 Task: Create Board Data Analysis to Workspace Content Marketing. Create Board IT Infrastructure Management to Workspace Content Marketing. Create Board Social Media Community Building and Engagement to Workspace Content Marketing
Action: Mouse moved to (450, 103)
Screenshot: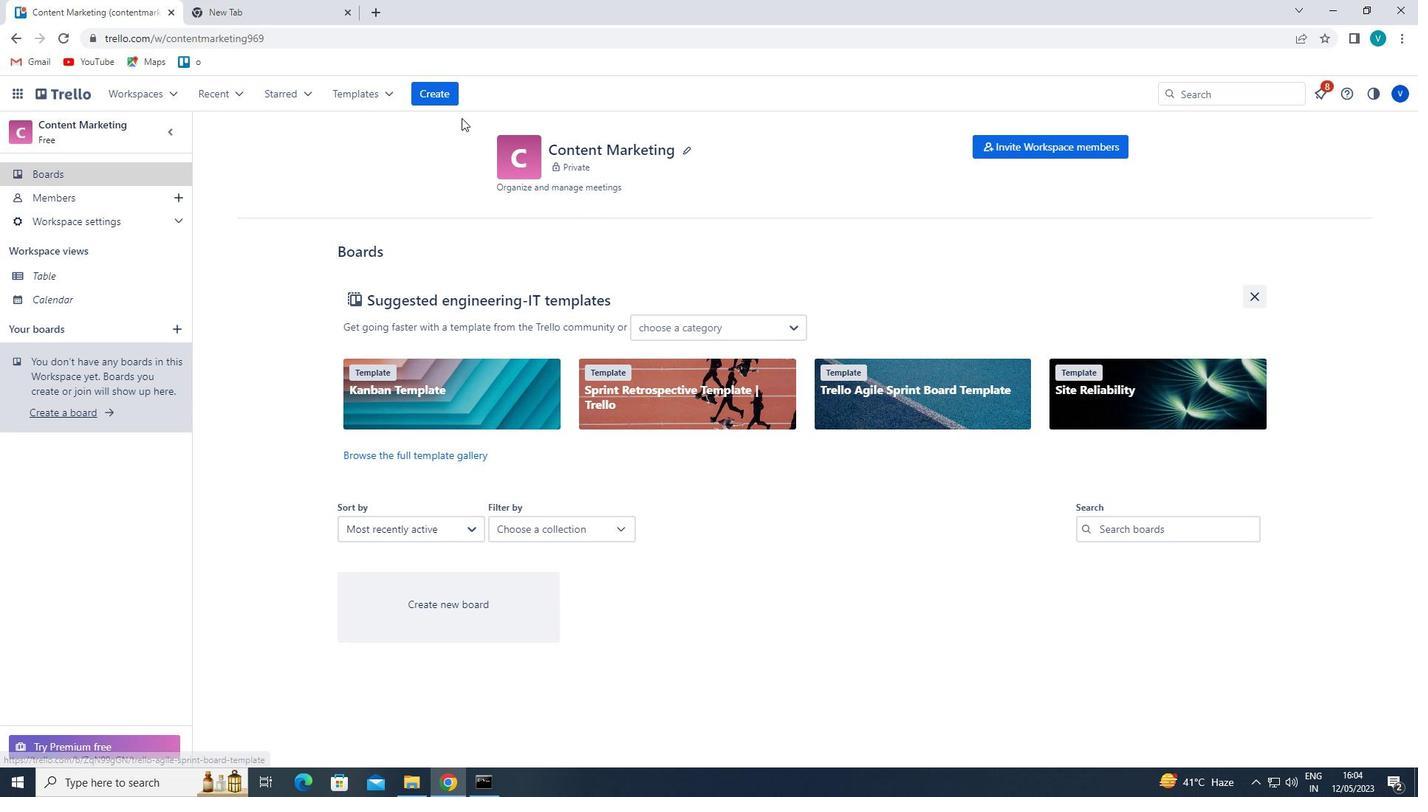 
Action: Mouse pressed left at (450, 103)
Screenshot: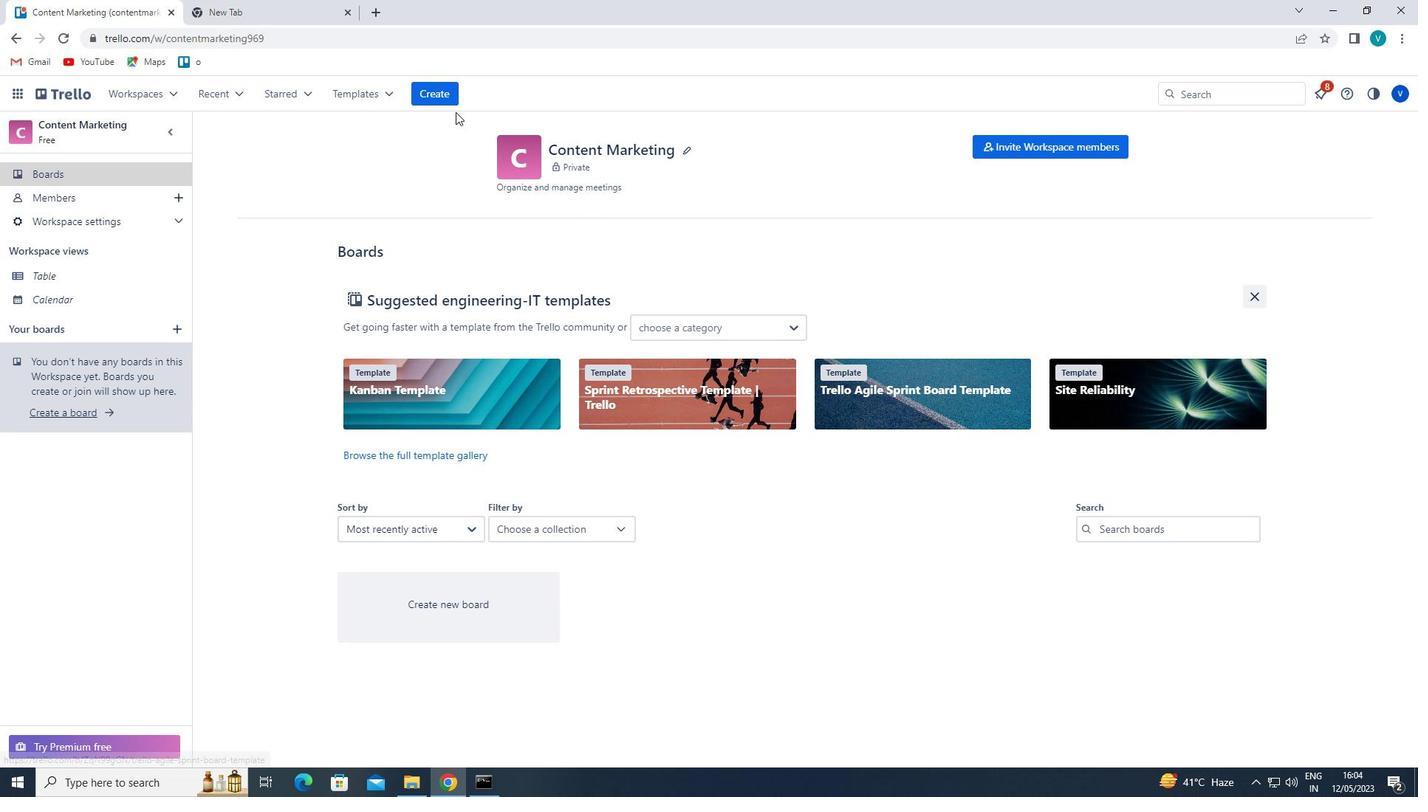 
Action: Mouse moved to (457, 136)
Screenshot: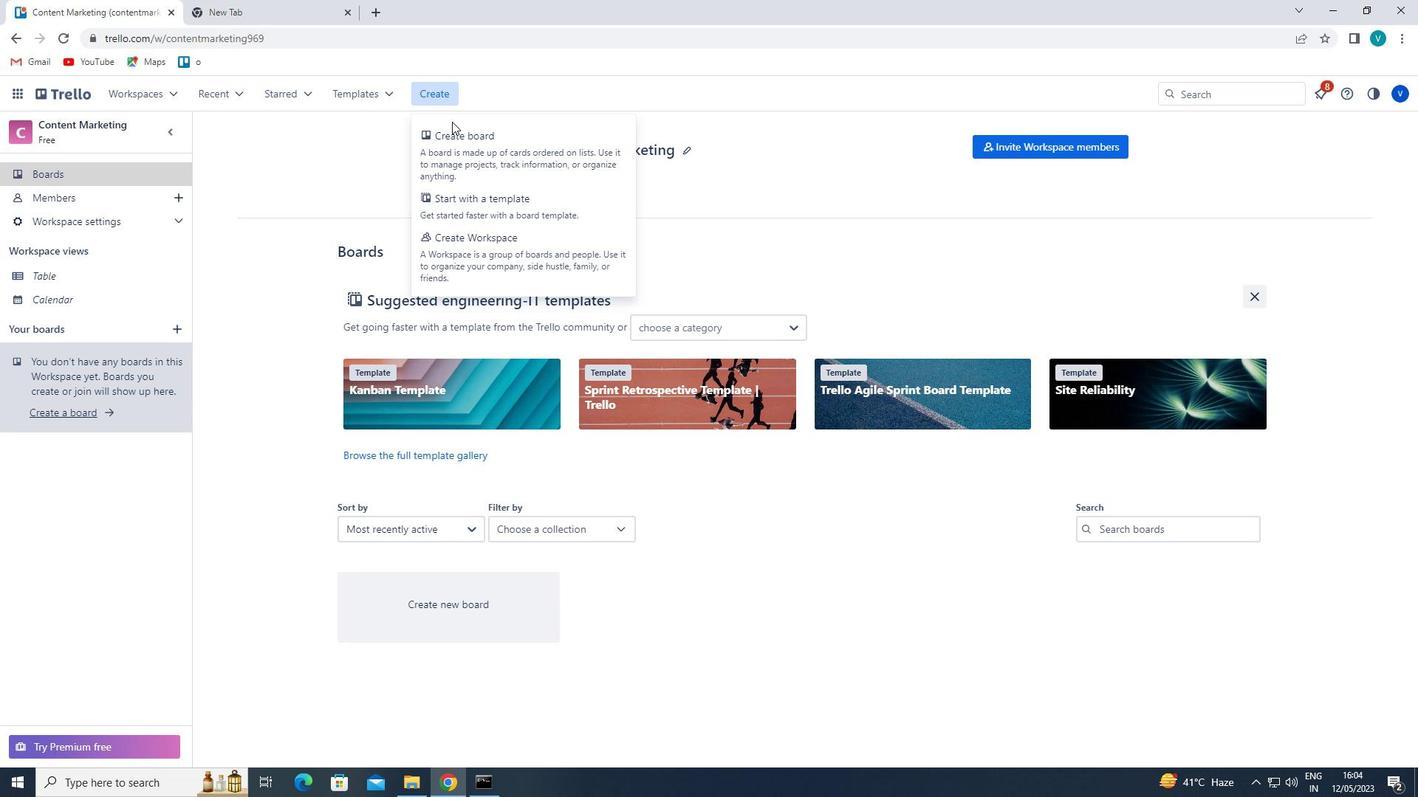 
Action: Mouse pressed left at (457, 136)
Screenshot: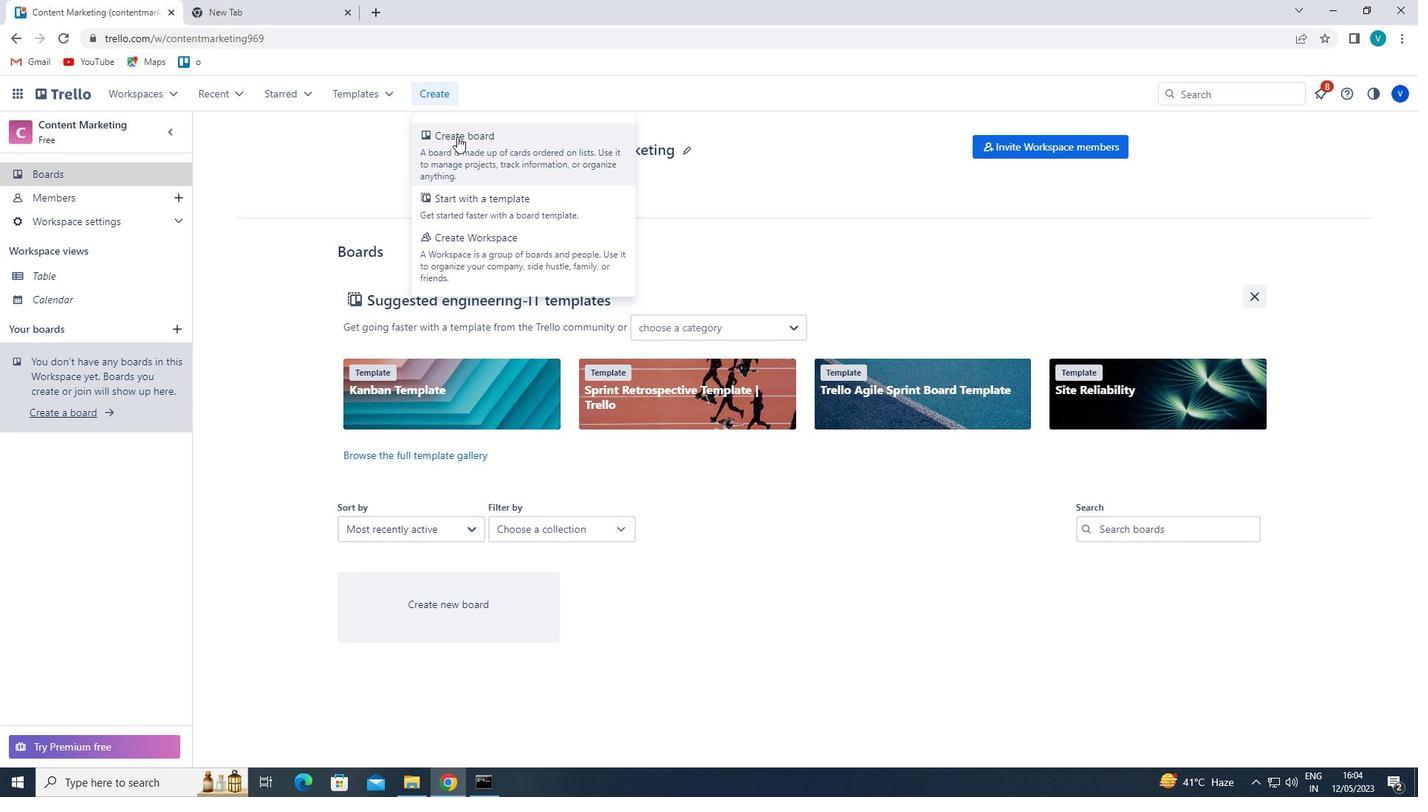 
Action: Mouse moved to (472, 365)
Screenshot: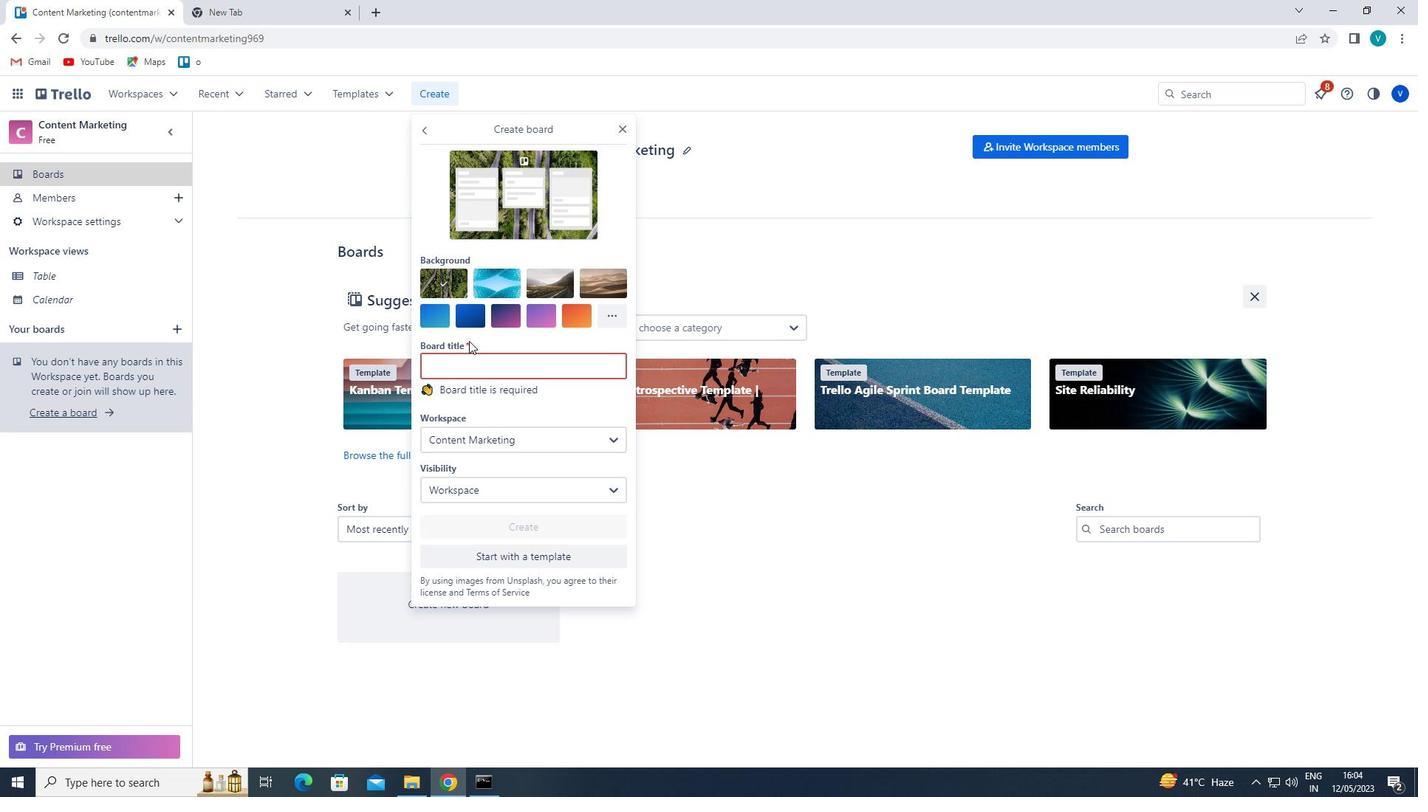 
Action: Mouse pressed left at (472, 365)
Screenshot: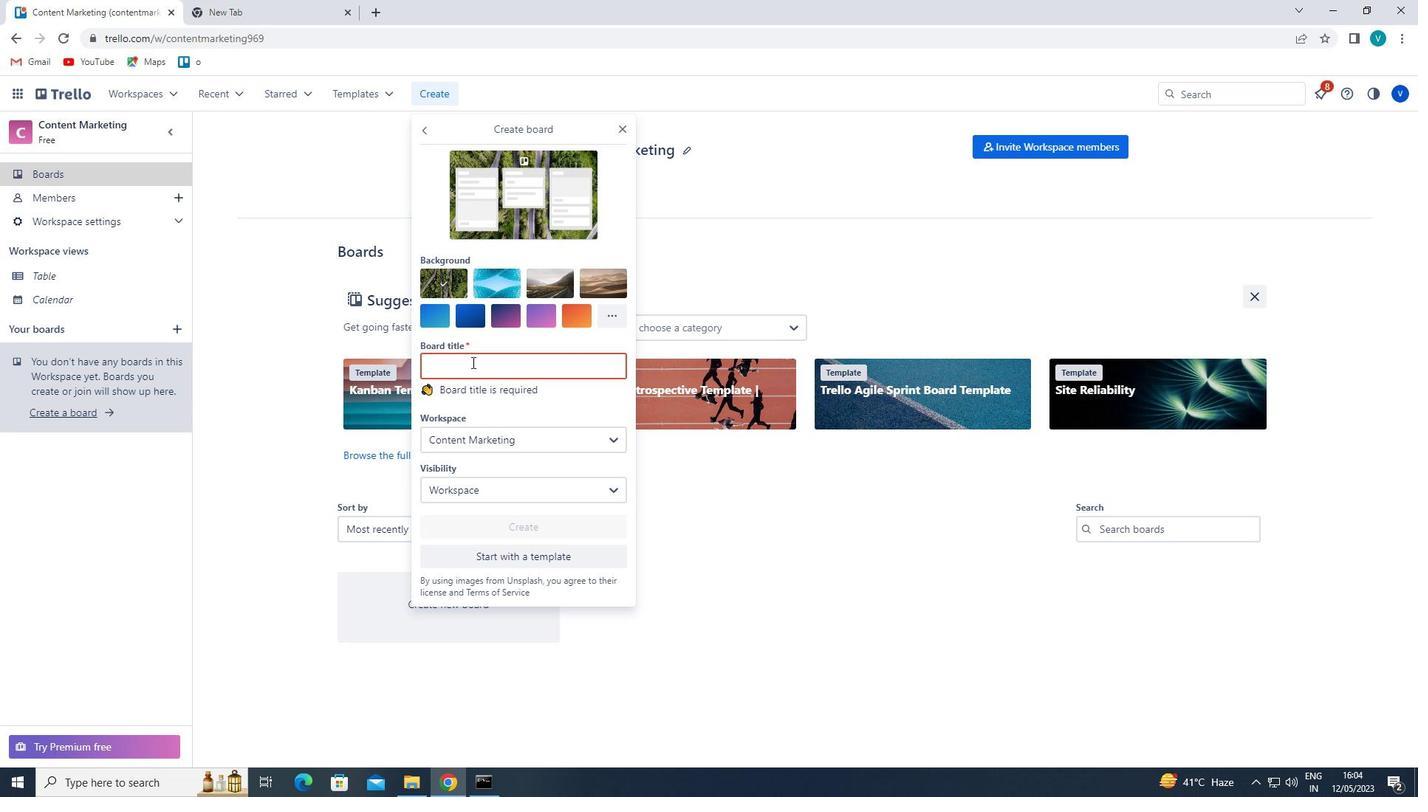 
Action: Mouse moved to (473, 366)
Screenshot: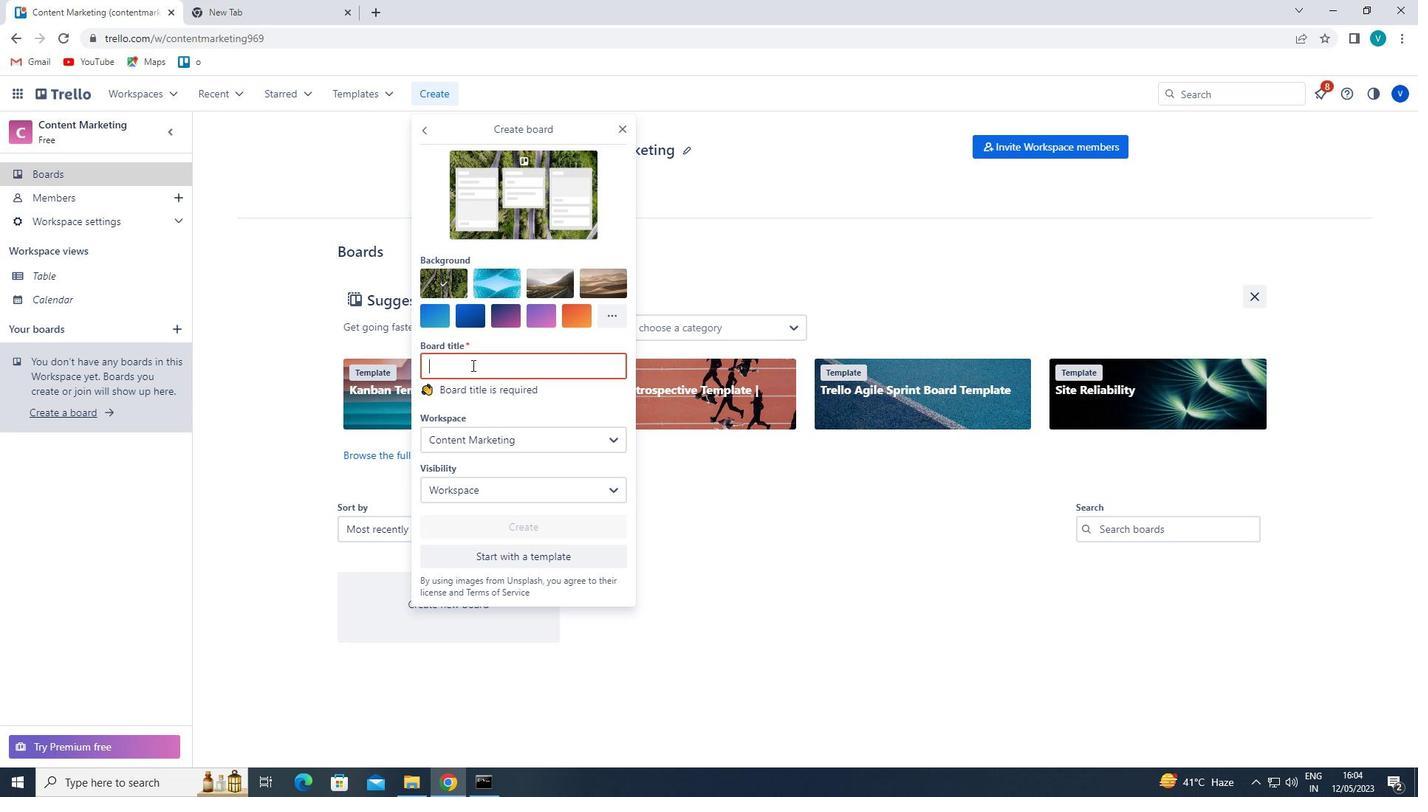 
Action: Key pressed <Key.shift>DAT
Screenshot: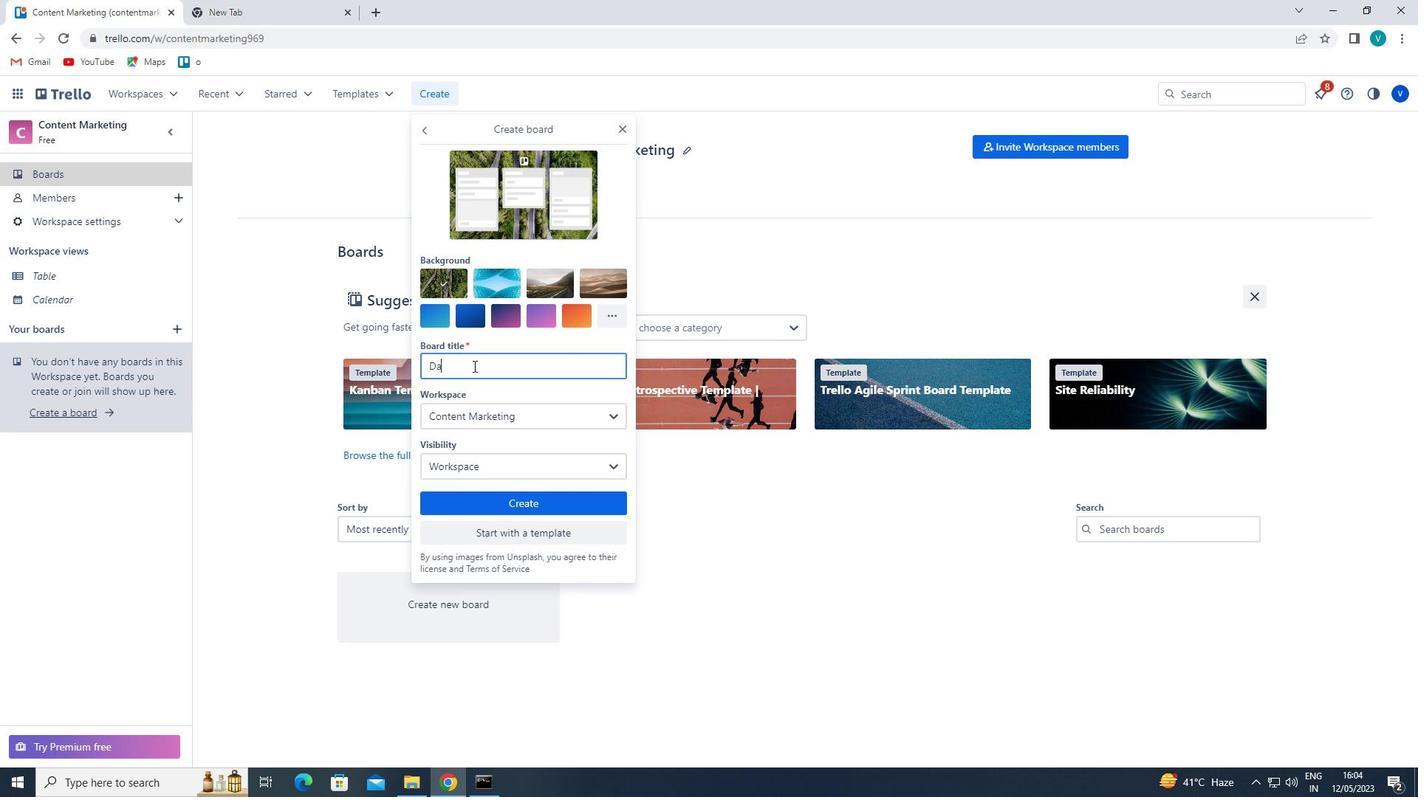 
Action: Mouse moved to (473, 366)
Screenshot: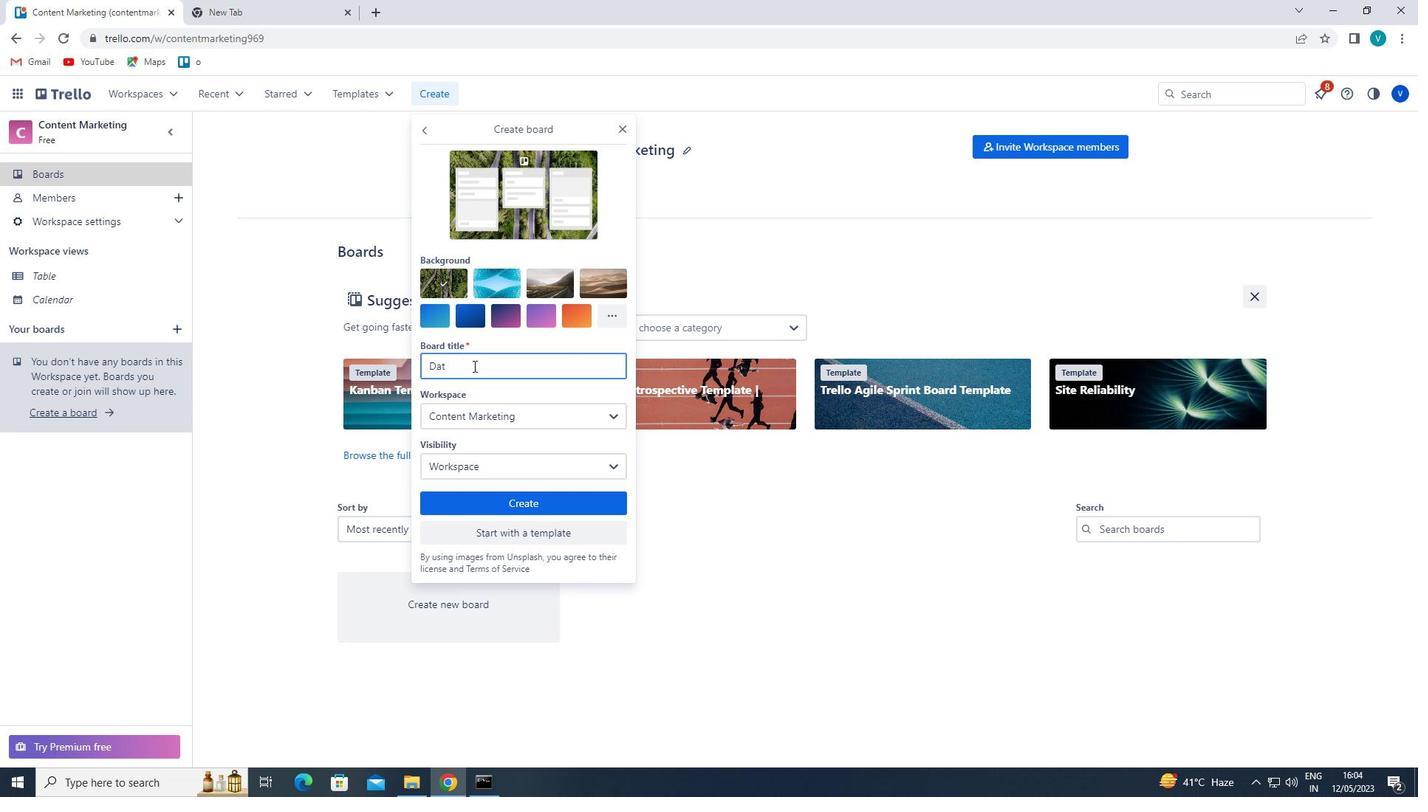 
Action: Key pressed A<Key.space><Key.shift>ANALYSU<Key.backspace>IS
Screenshot: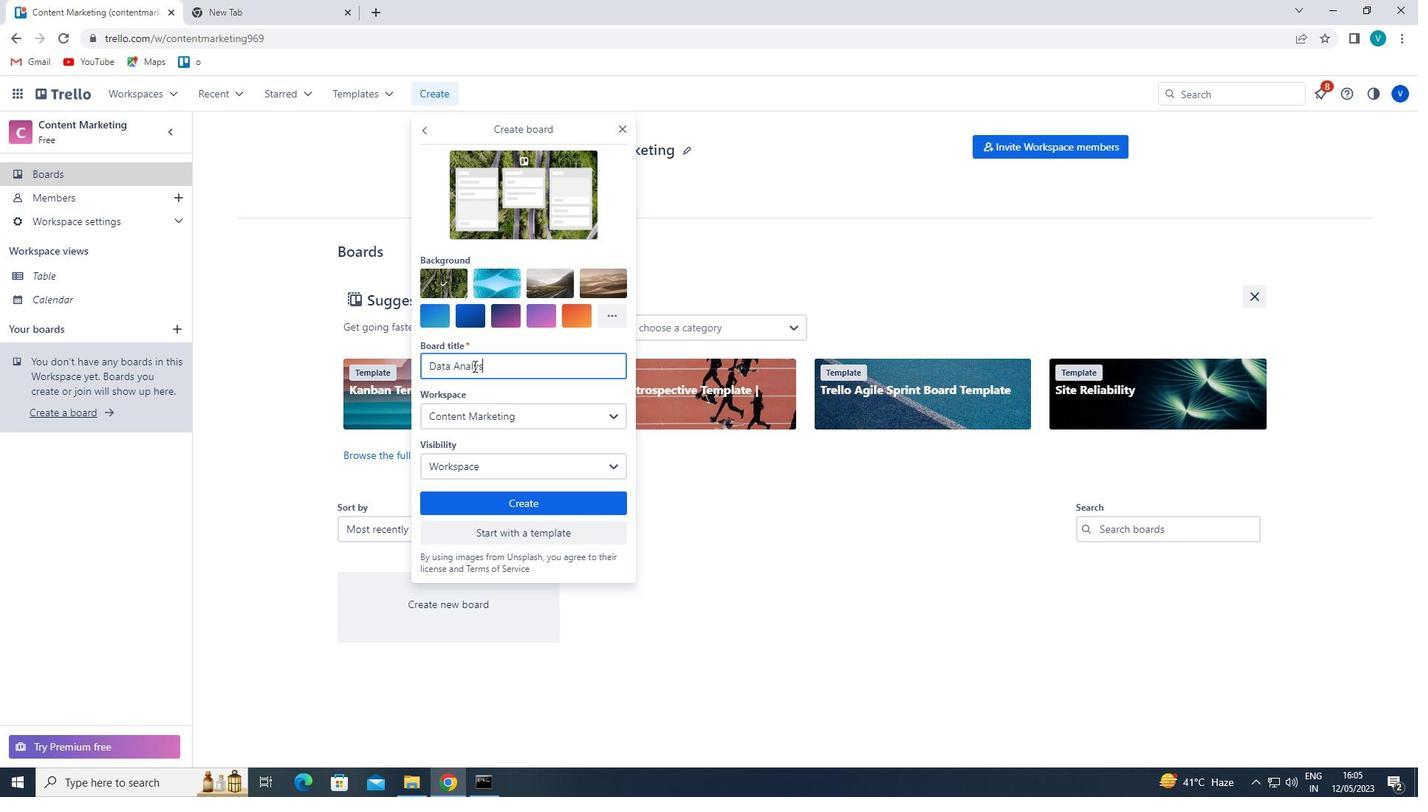 
Action: Mouse moved to (527, 506)
Screenshot: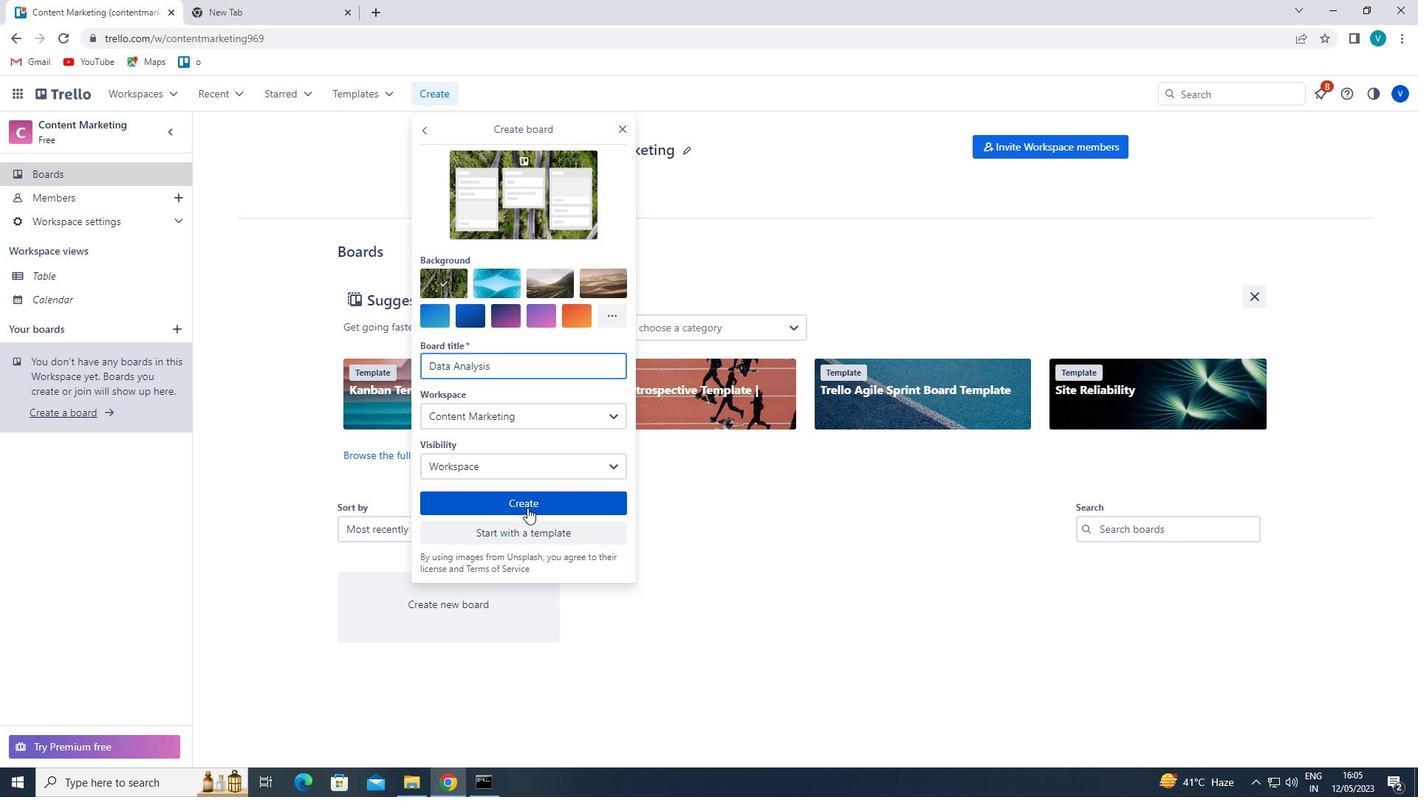 
Action: Mouse pressed left at (527, 506)
Screenshot: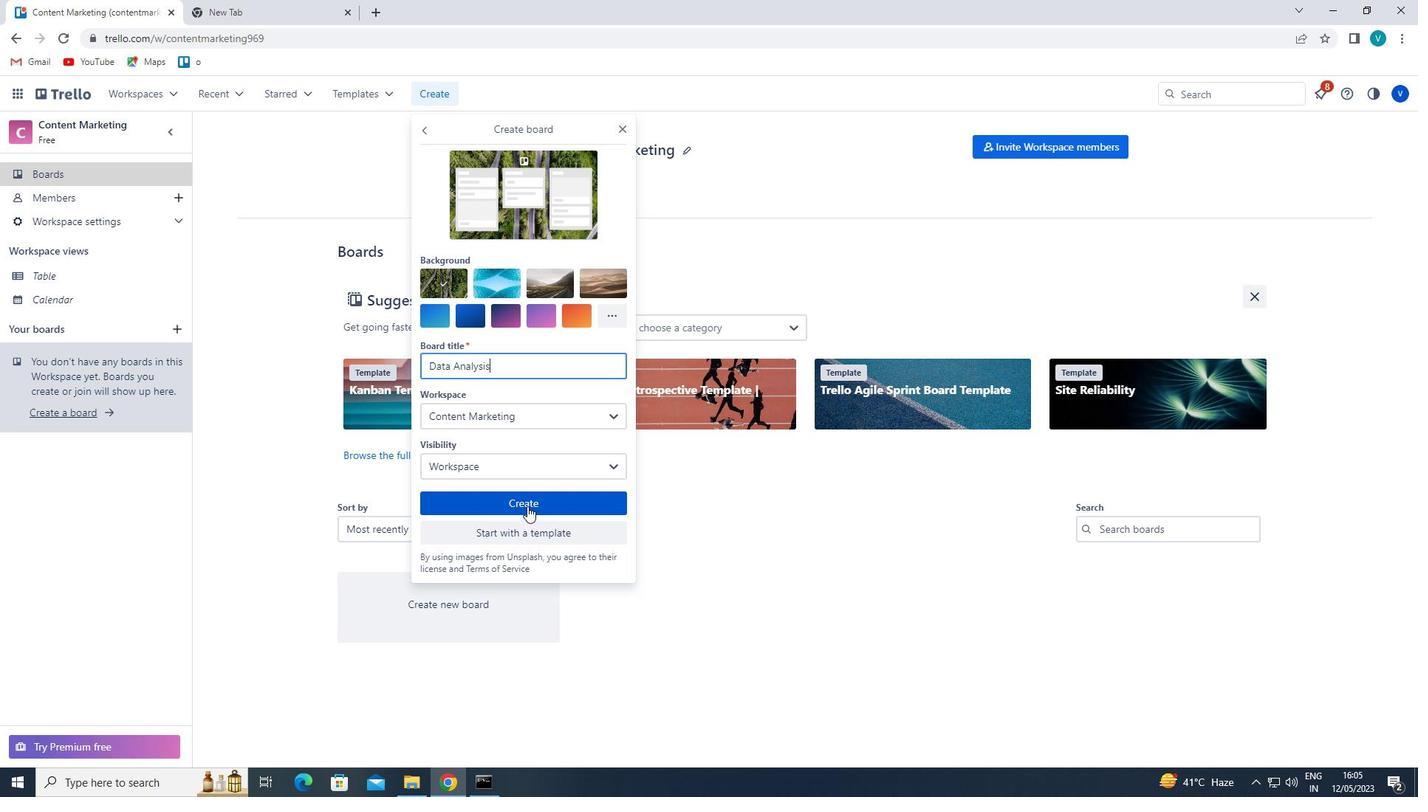 
Action: Mouse moved to (432, 93)
Screenshot: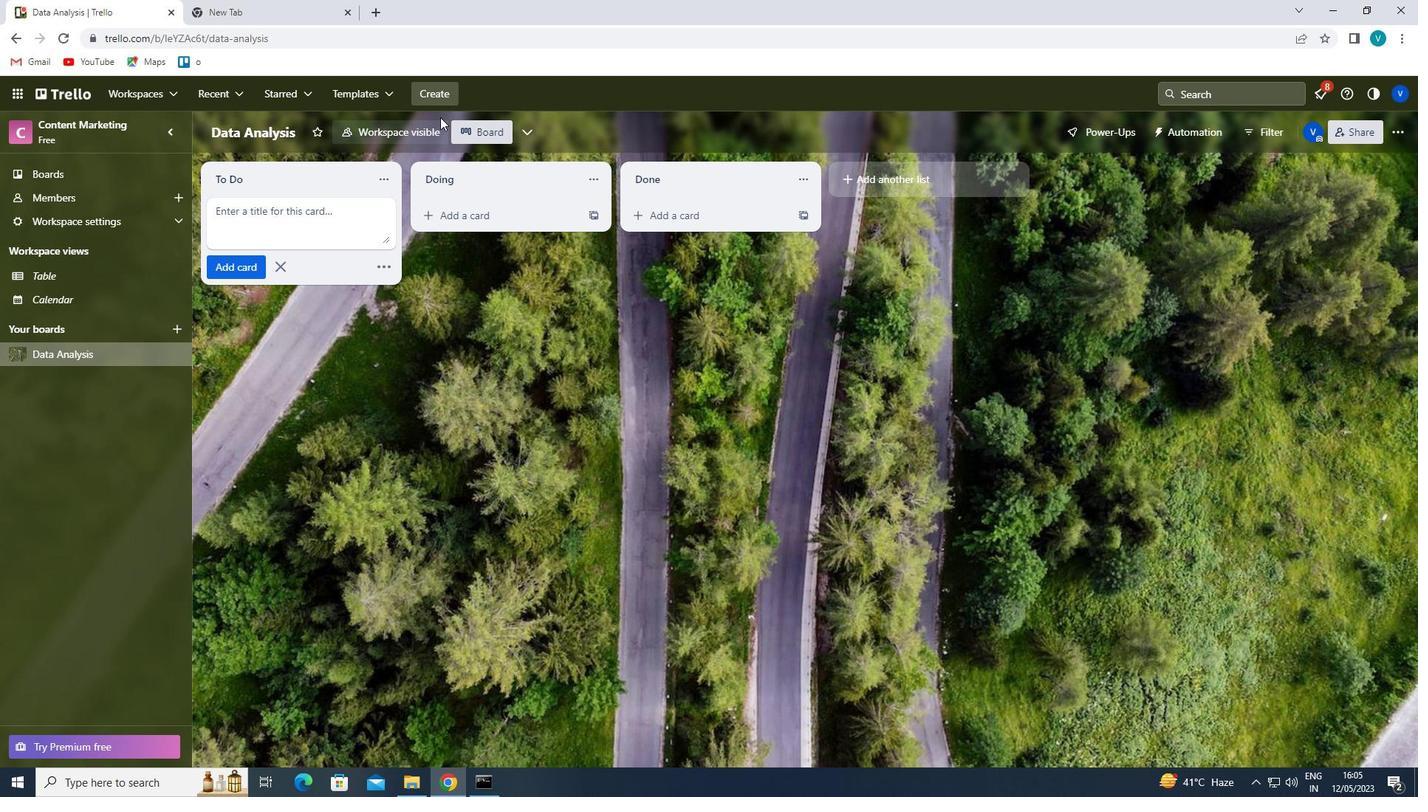 
Action: Mouse pressed left at (432, 93)
Screenshot: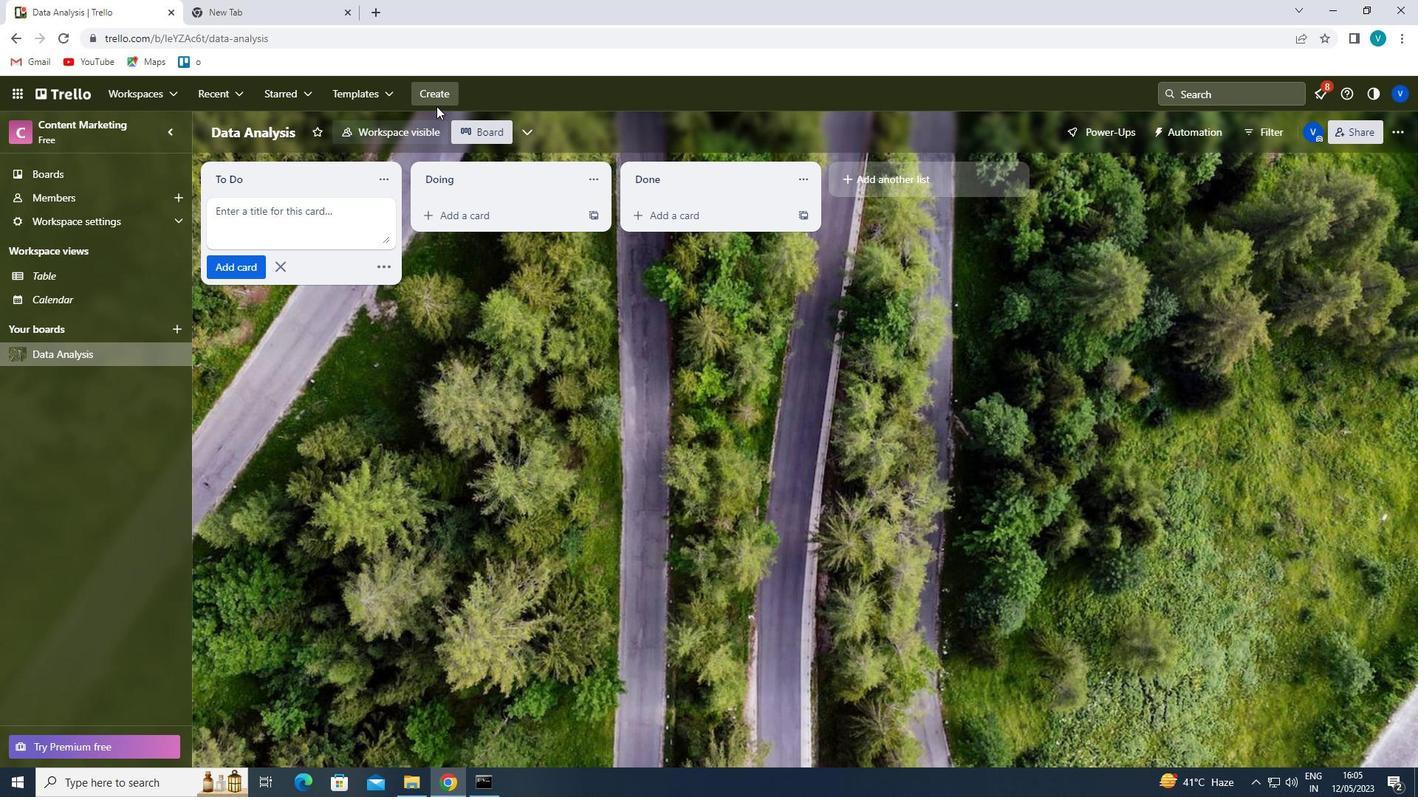 
Action: Mouse moved to (435, 138)
Screenshot: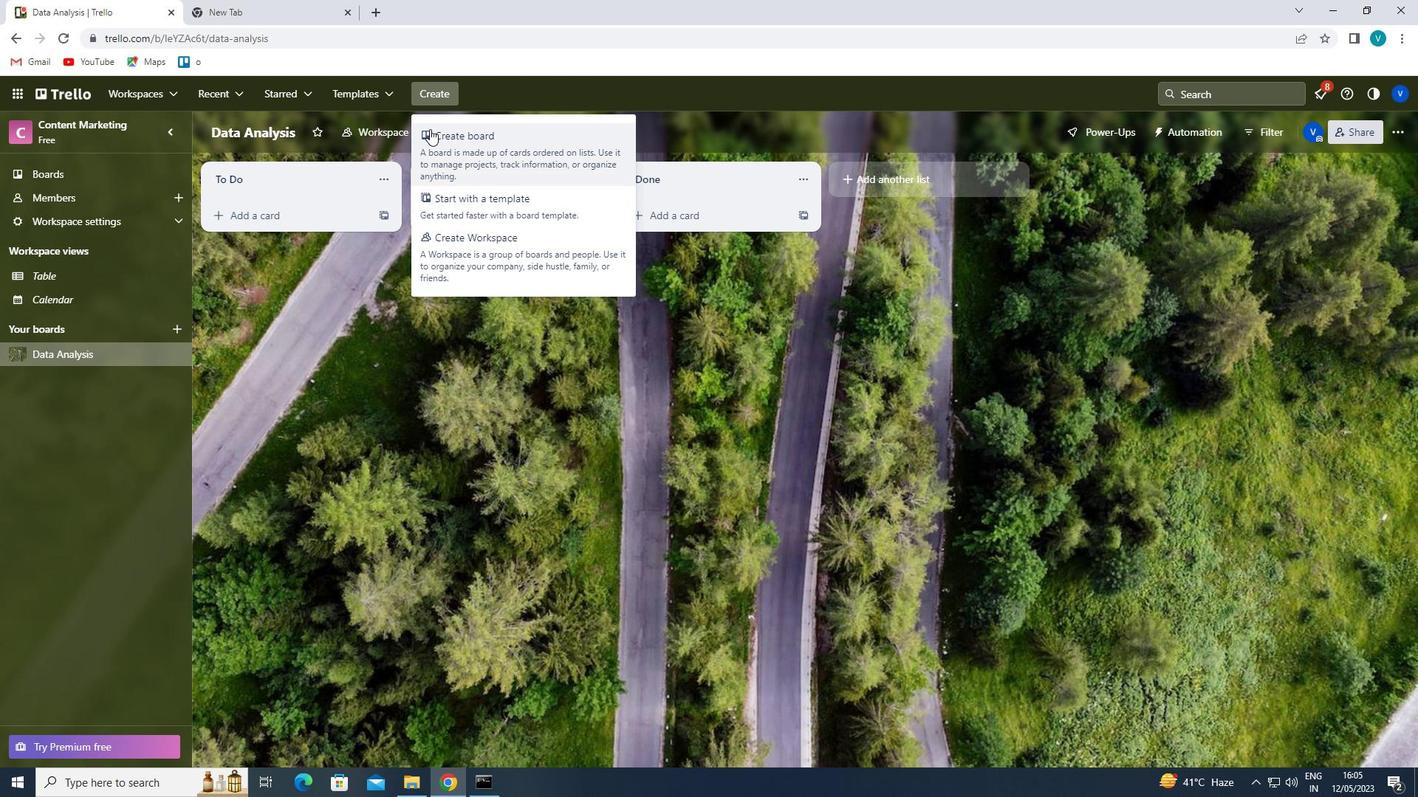 
Action: Mouse pressed left at (435, 138)
Screenshot: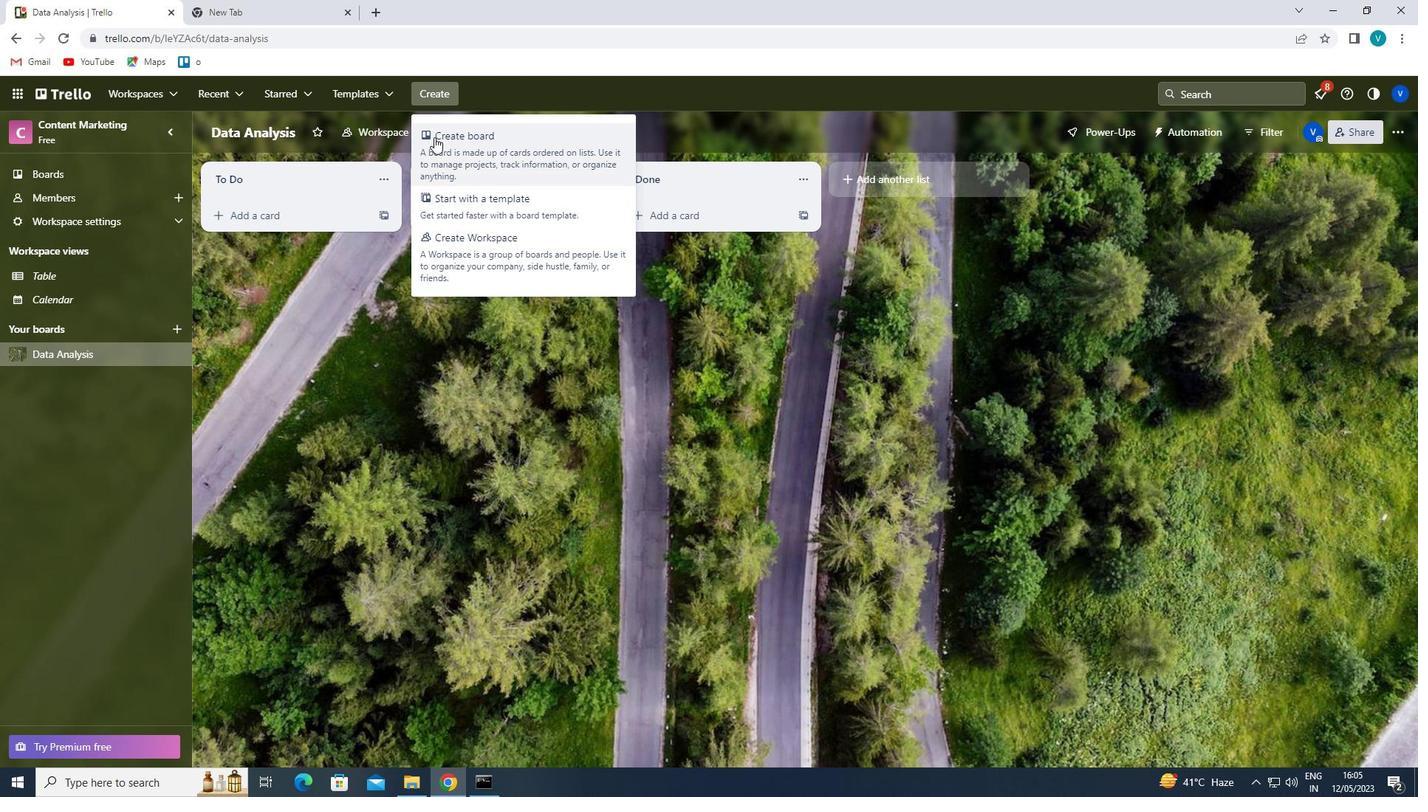 
Action: Mouse moved to (472, 365)
Screenshot: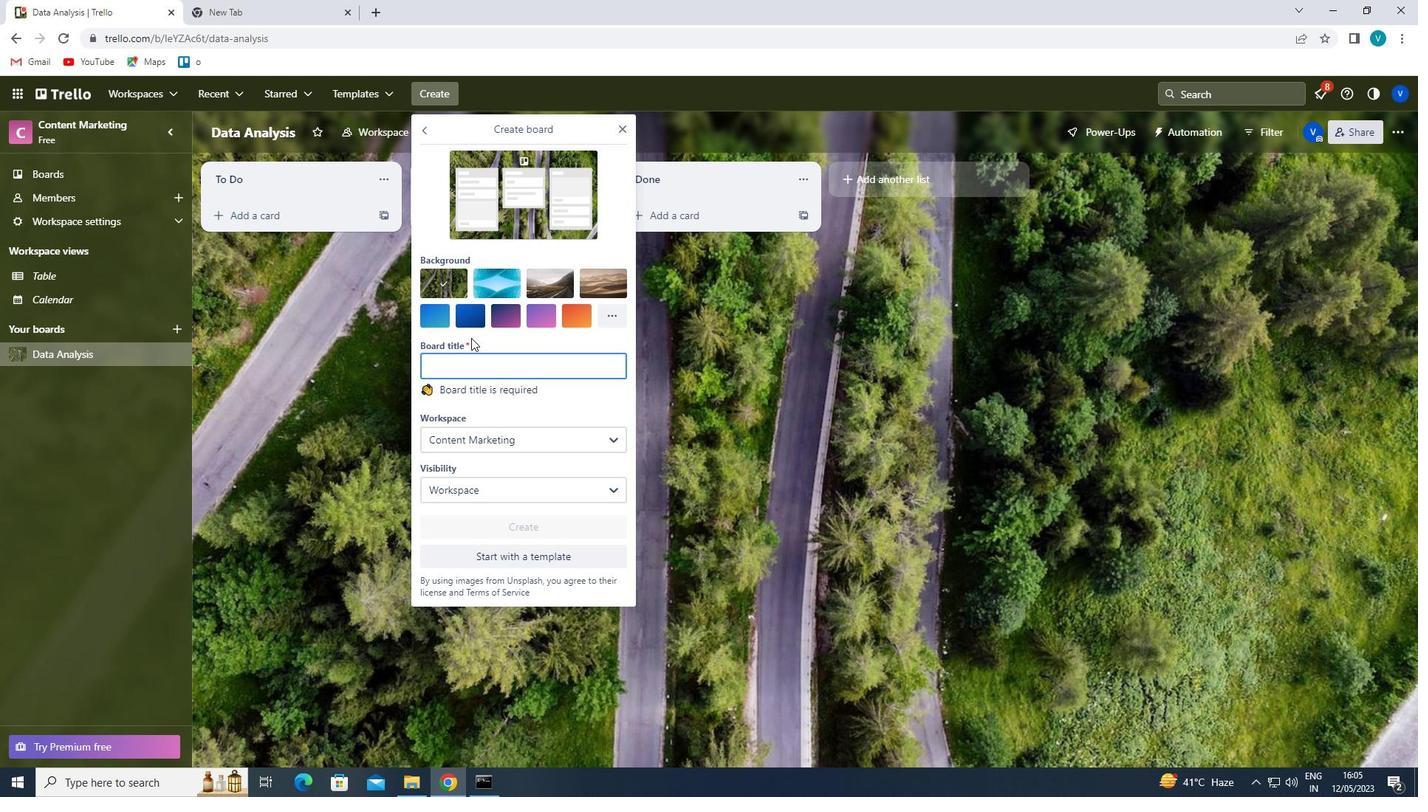 
Action: Mouse pressed left at (472, 365)
Screenshot: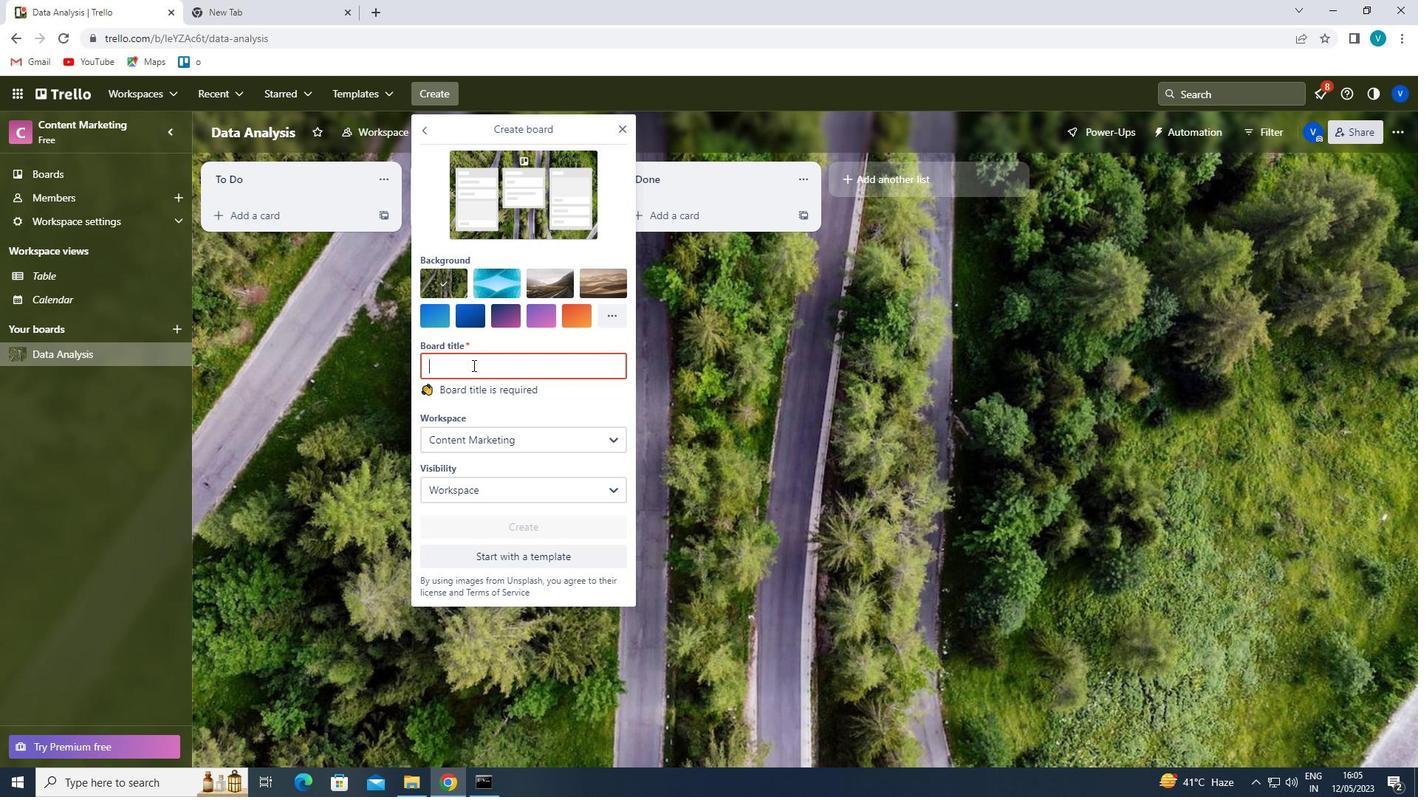 
Action: Key pressed <Key.shift>IT<Key.space><Key.shift>INFRASTRUCTURE<Key.space><Key.shift>MANAGEMENT
Screenshot: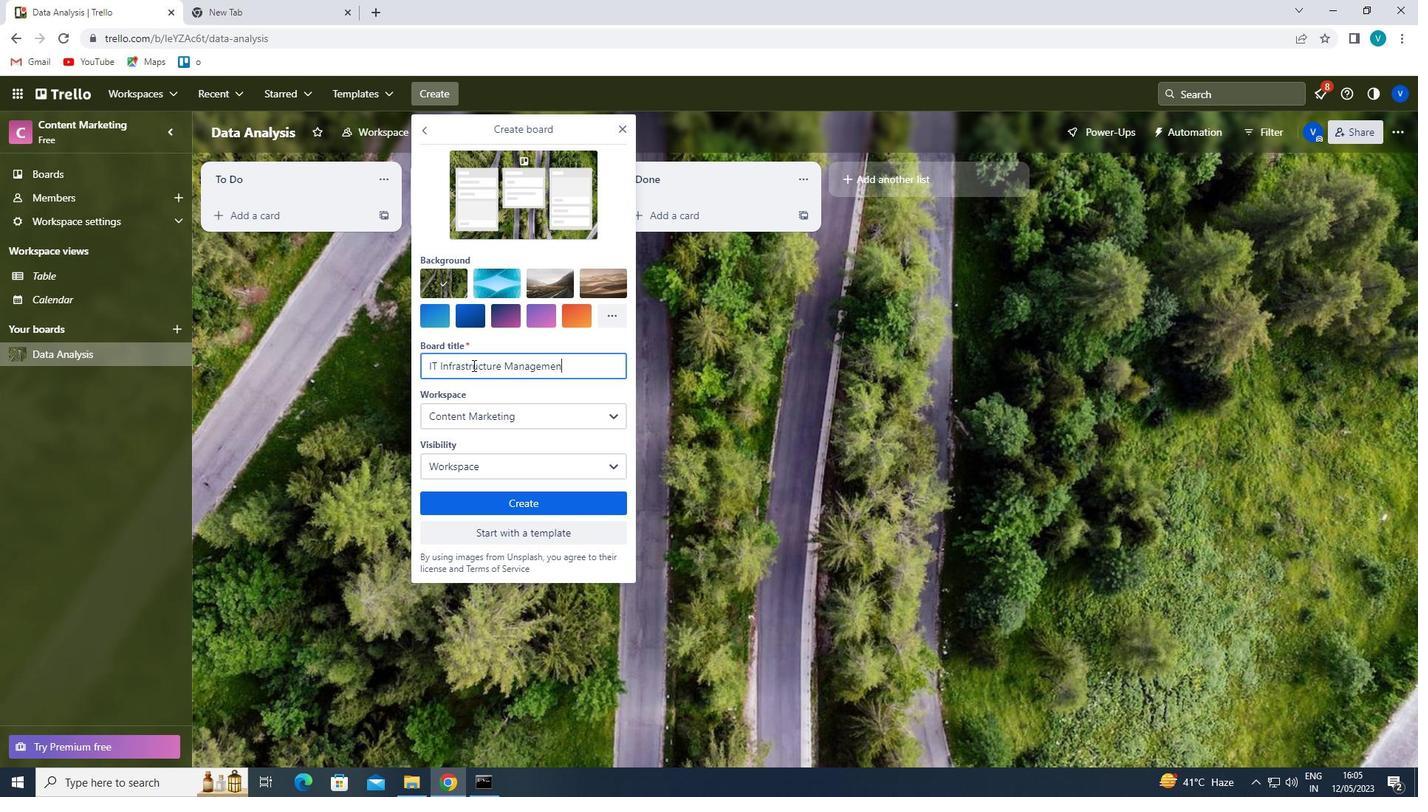 
Action: Mouse moved to (547, 505)
Screenshot: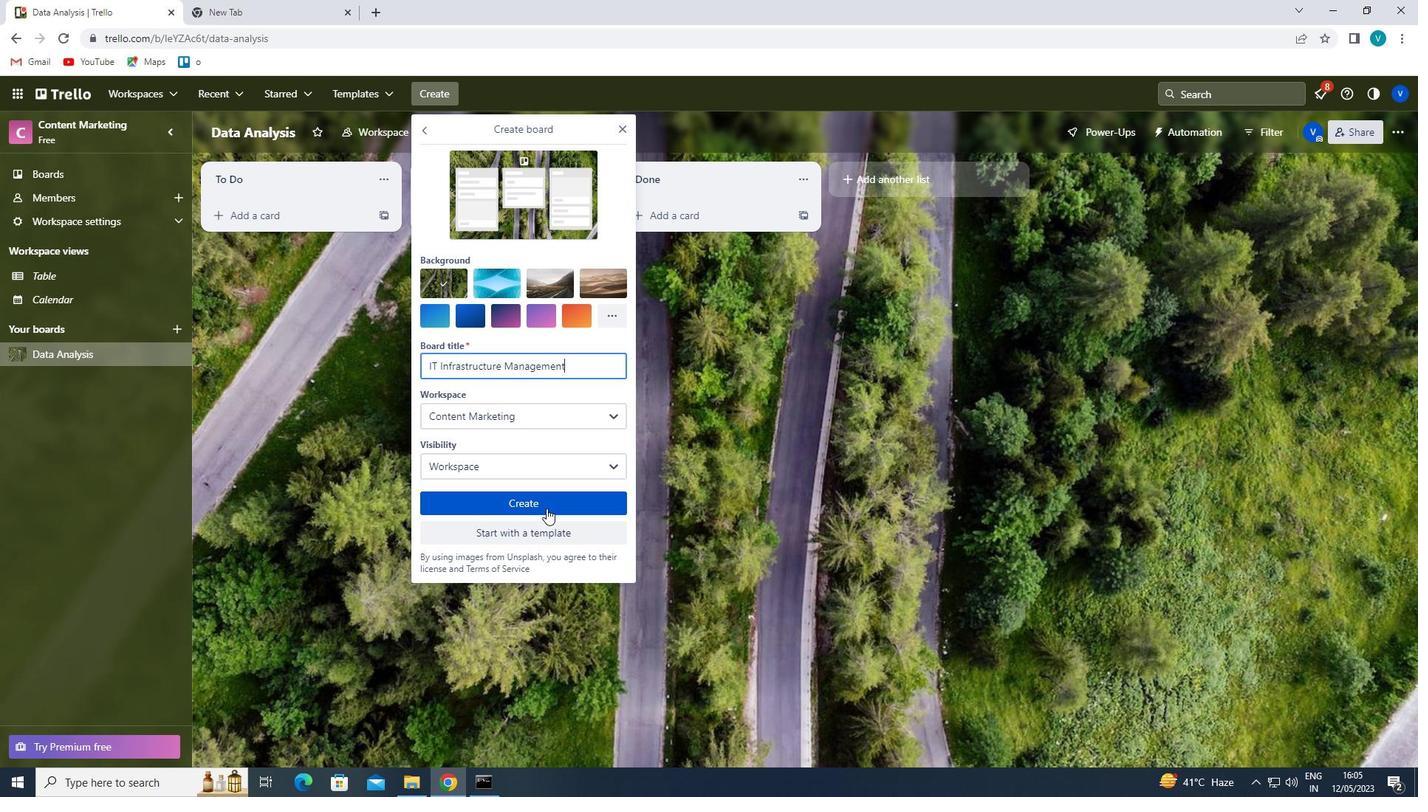 
Action: Mouse pressed left at (547, 505)
Screenshot: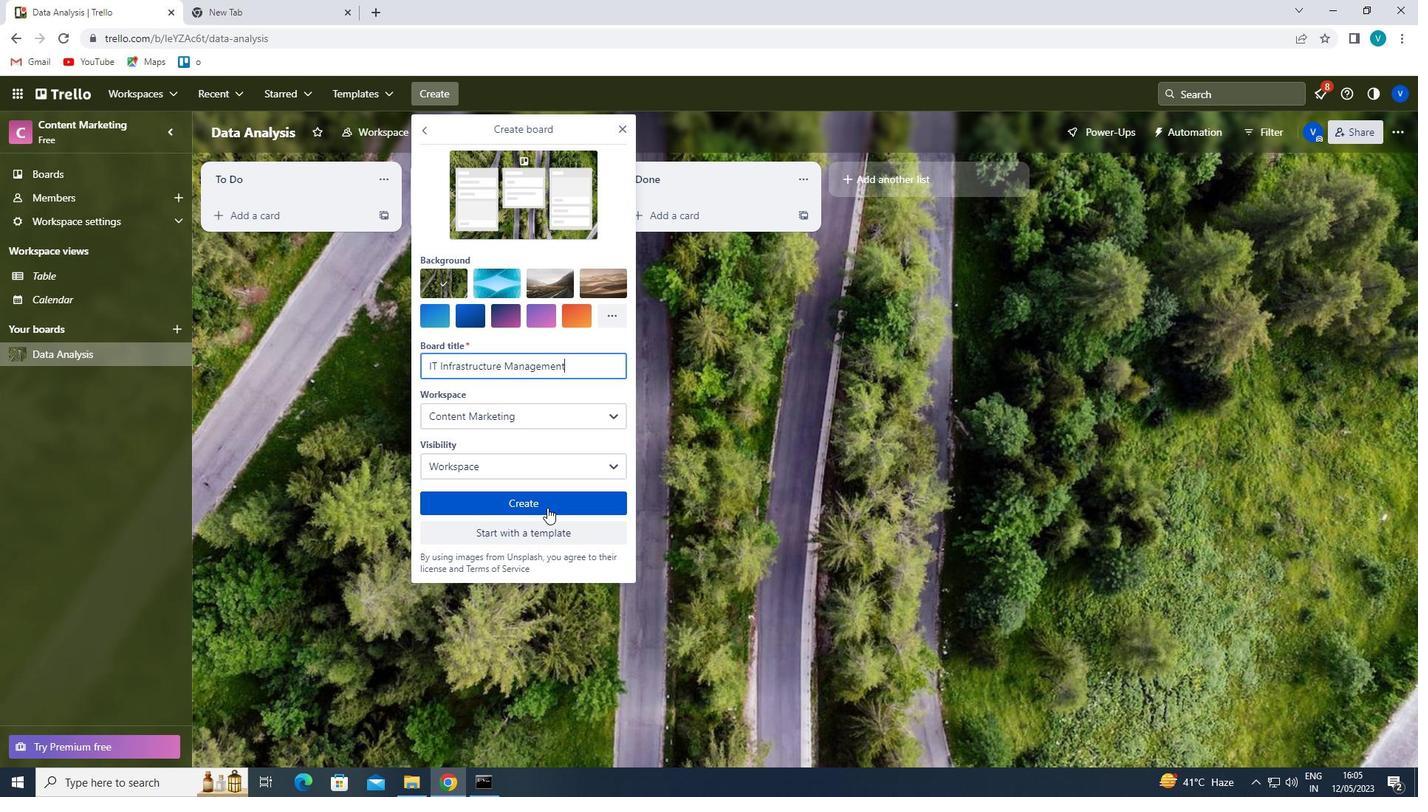 
Action: Mouse moved to (441, 92)
Screenshot: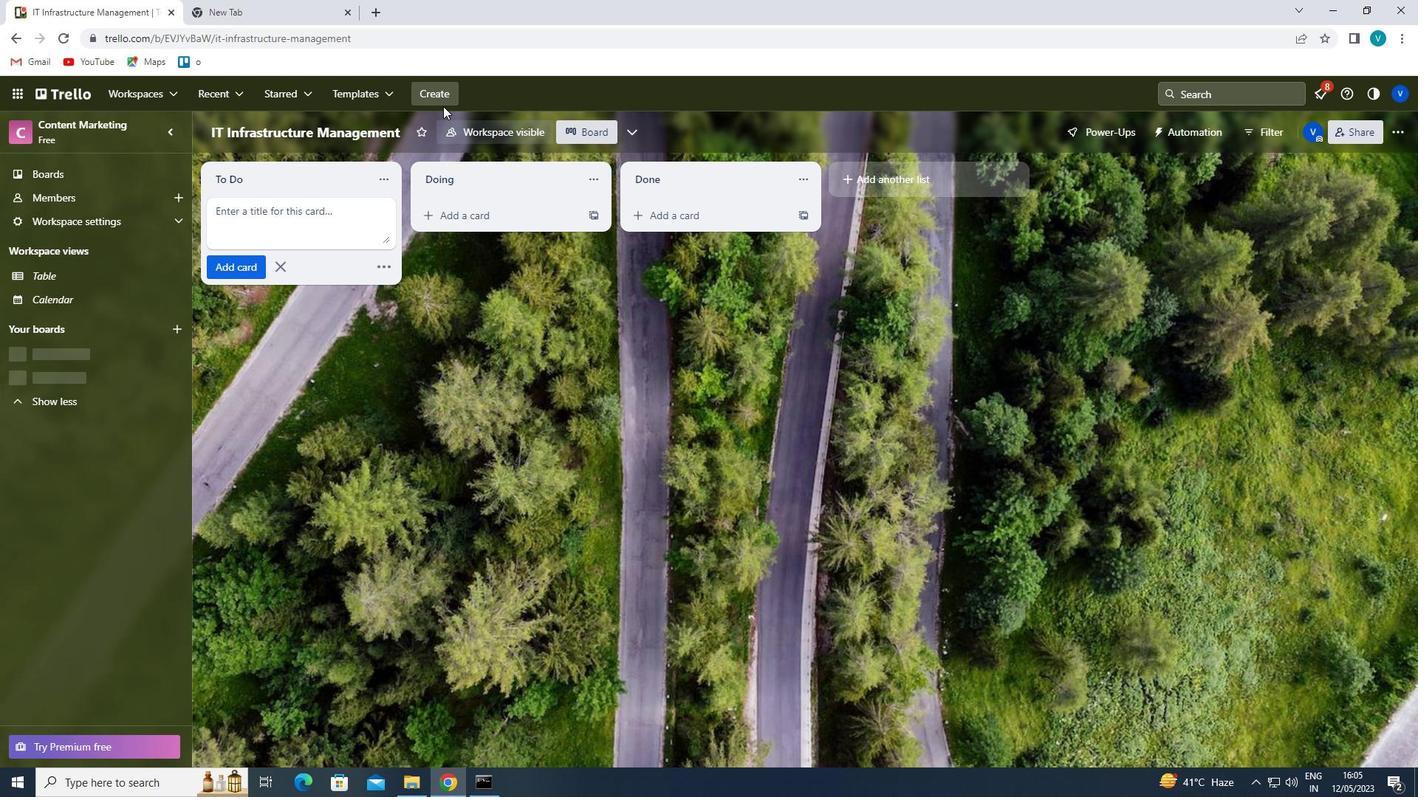 
Action: Mouse pressed left at (441, 92)
Screenshot: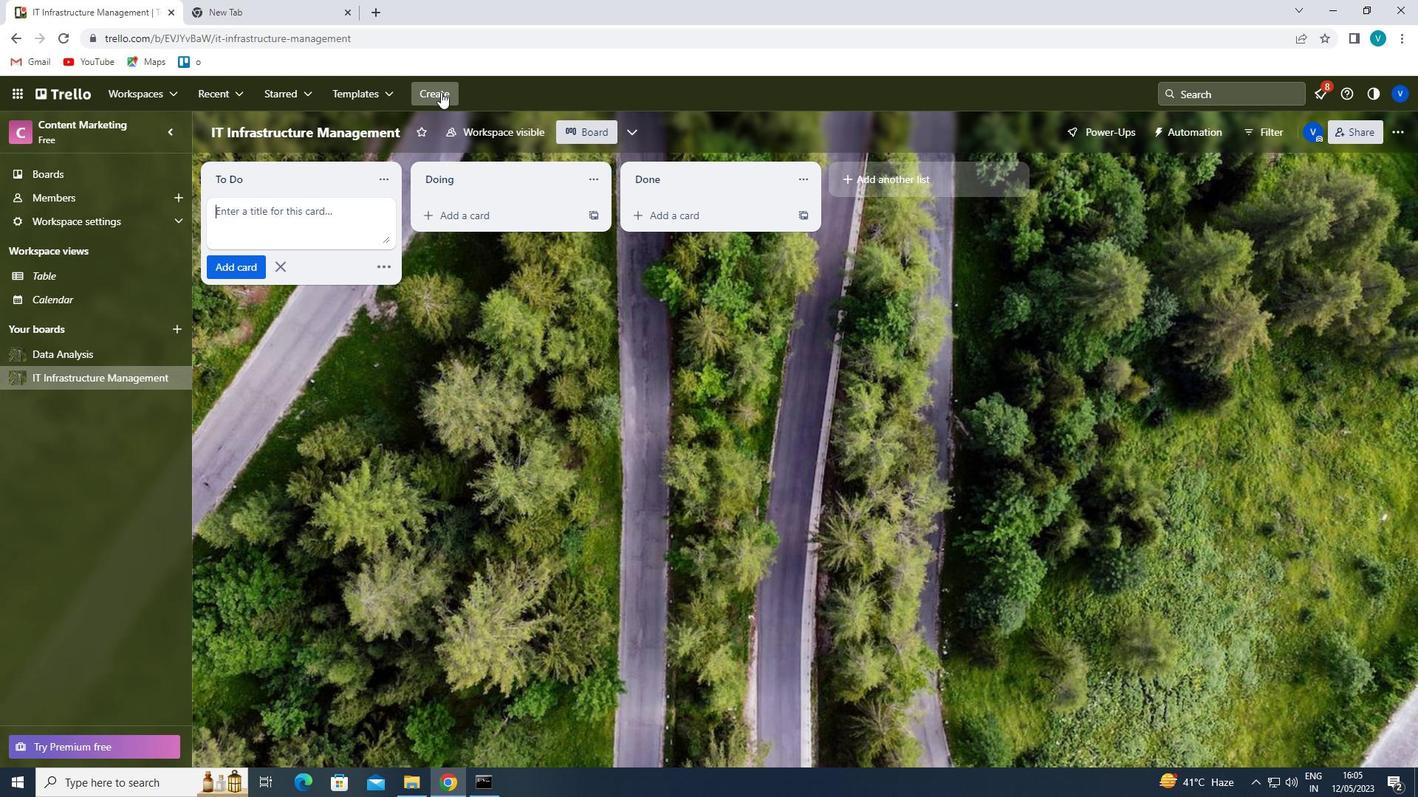 
Action: Mouse moved to (453, 150)
Screenshot: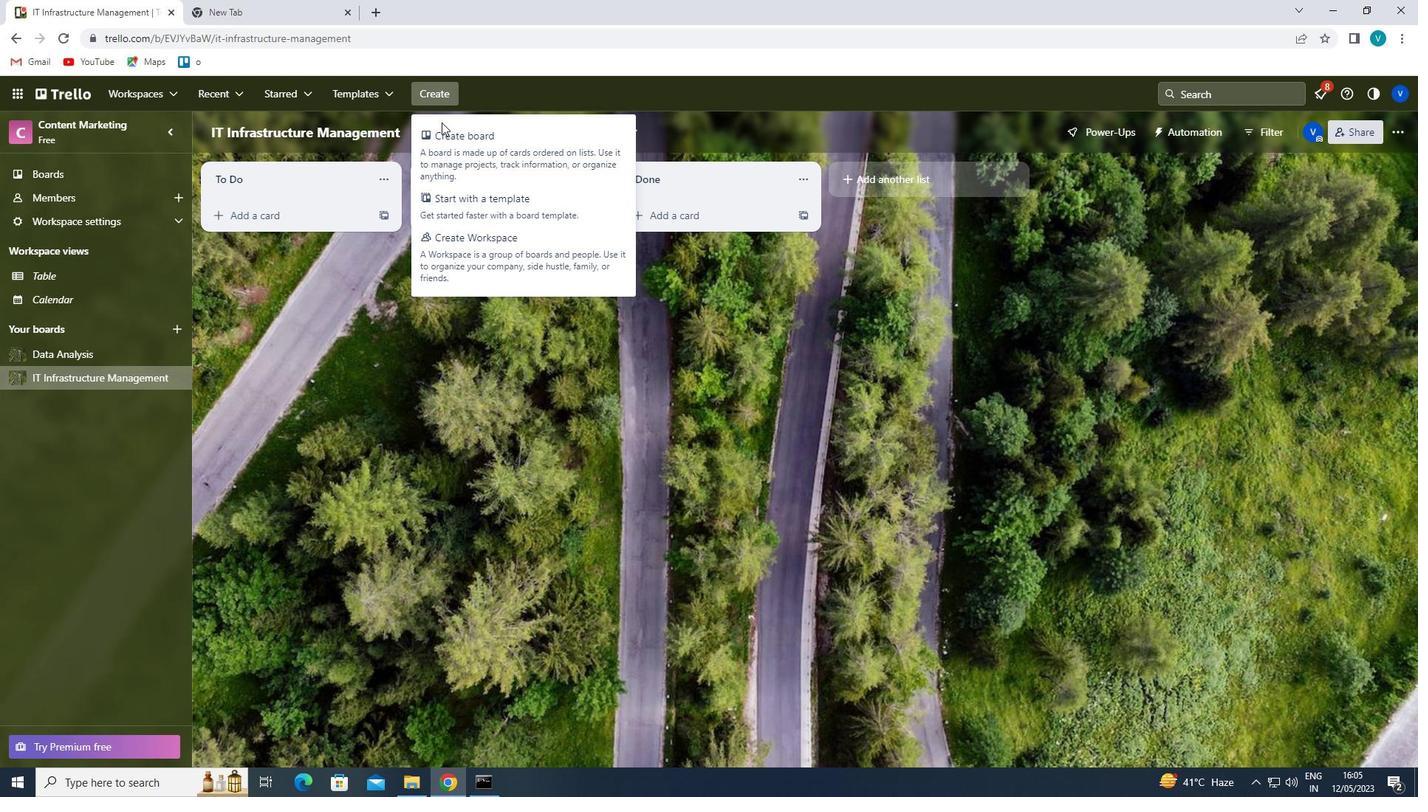 
Action: Mouse pressed left at (453, 150)
Screenshot: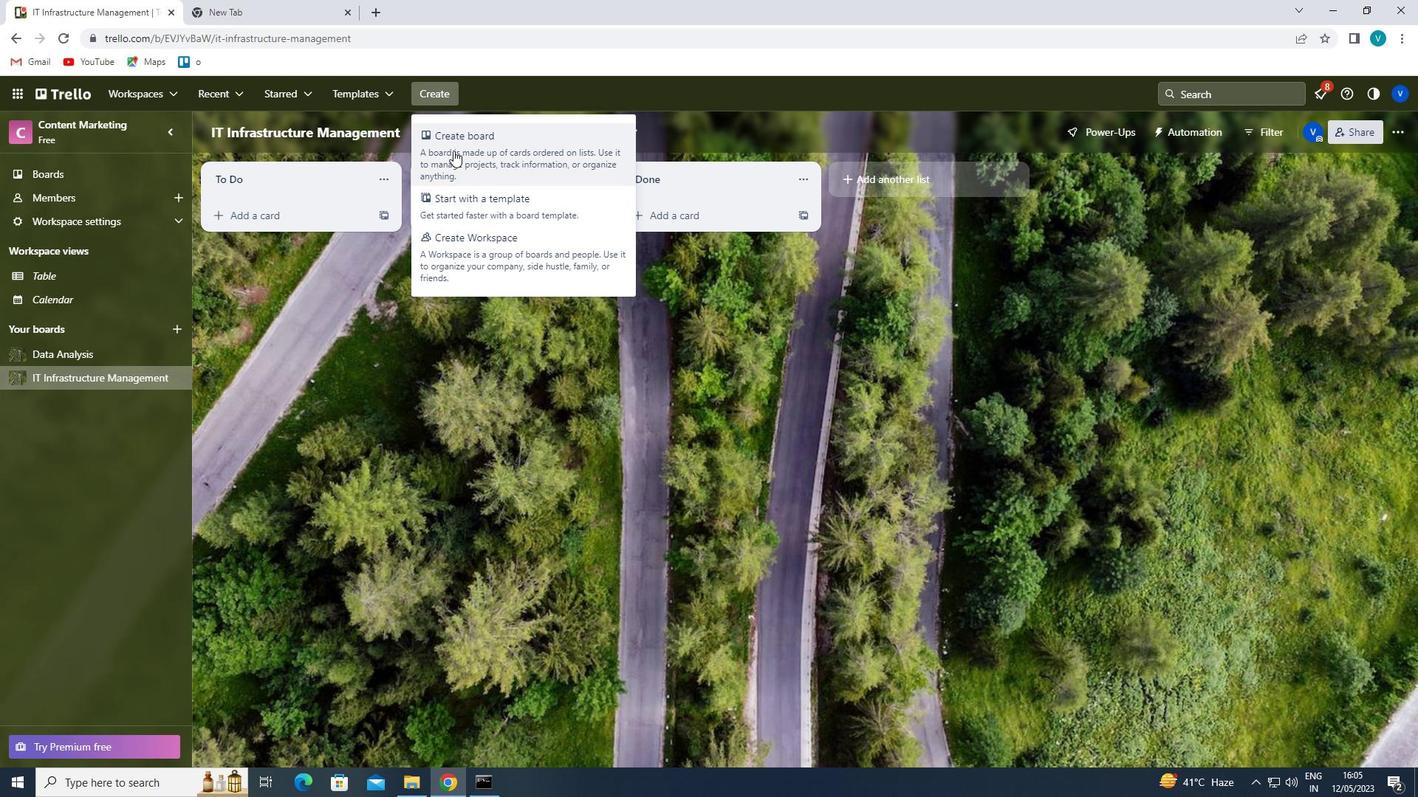 
Action: Mouse moved to (491, 371)
Screenshot: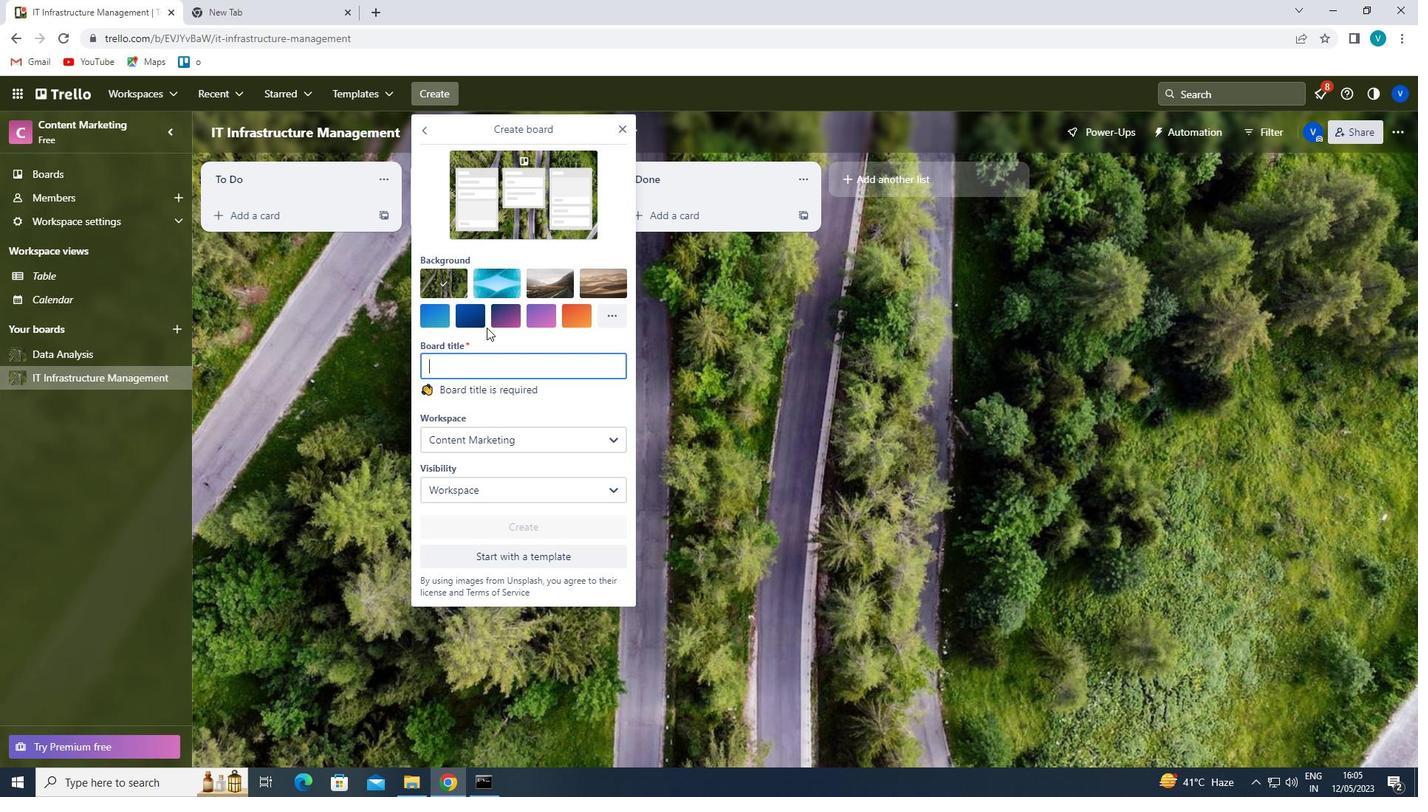 
Action: Mouse pressed left at (491, 371)
Screenshot: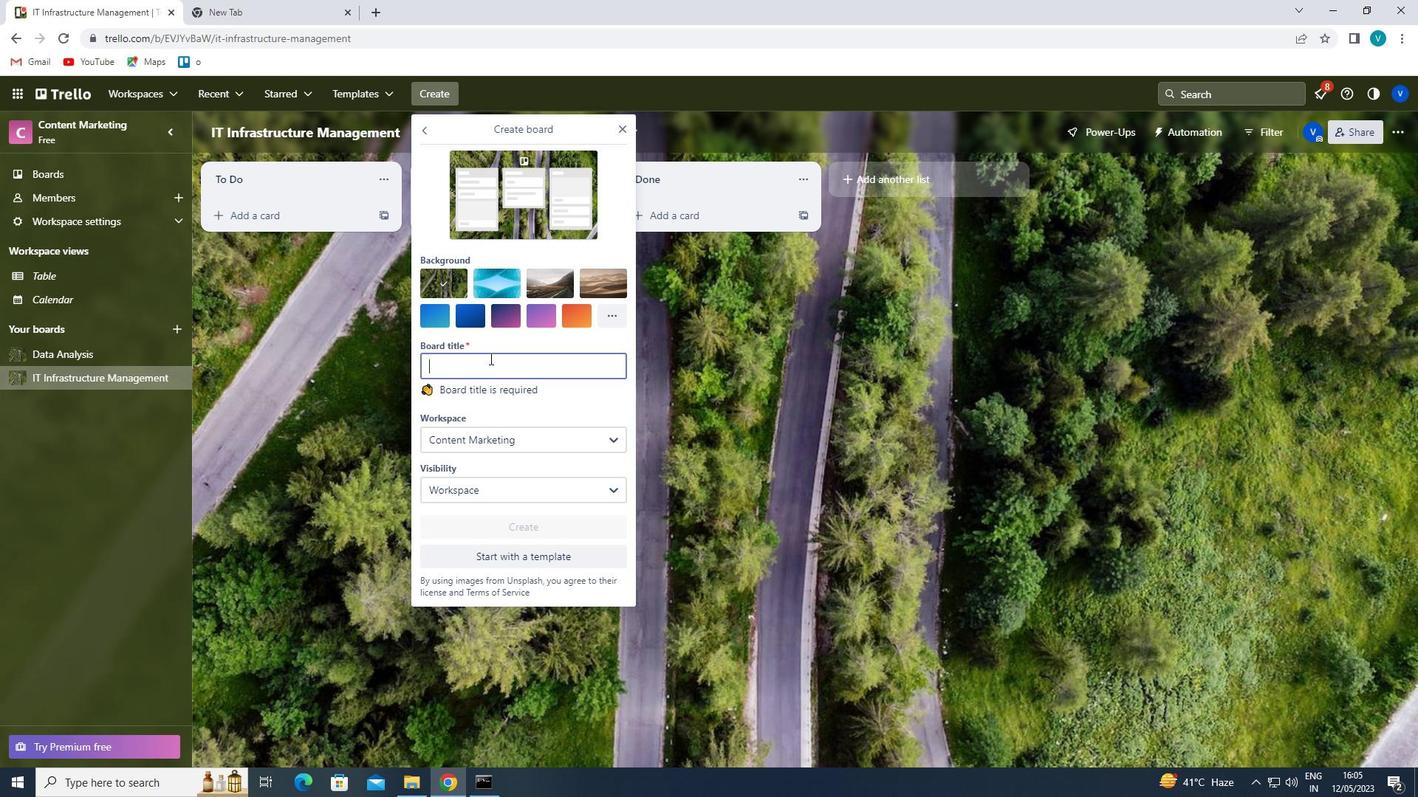
Action: Key pressed <Key.shift>SOCIAL<Key.space><Key.shift>MEDIA<Key.space><Key.shift><Key.shift><Key.shift><Key.shift><Key.shift><Key.shift><Key.shift><Key.shift><Key.shift><Key.shift><Key.shift><Key.shift><Key.shift><Key.shift>COMMUNITY<Key.space><Key.shift>BUILDING<Key.space>AND<Key.space><Key.shift>ENGAGEMENT
Screenshot: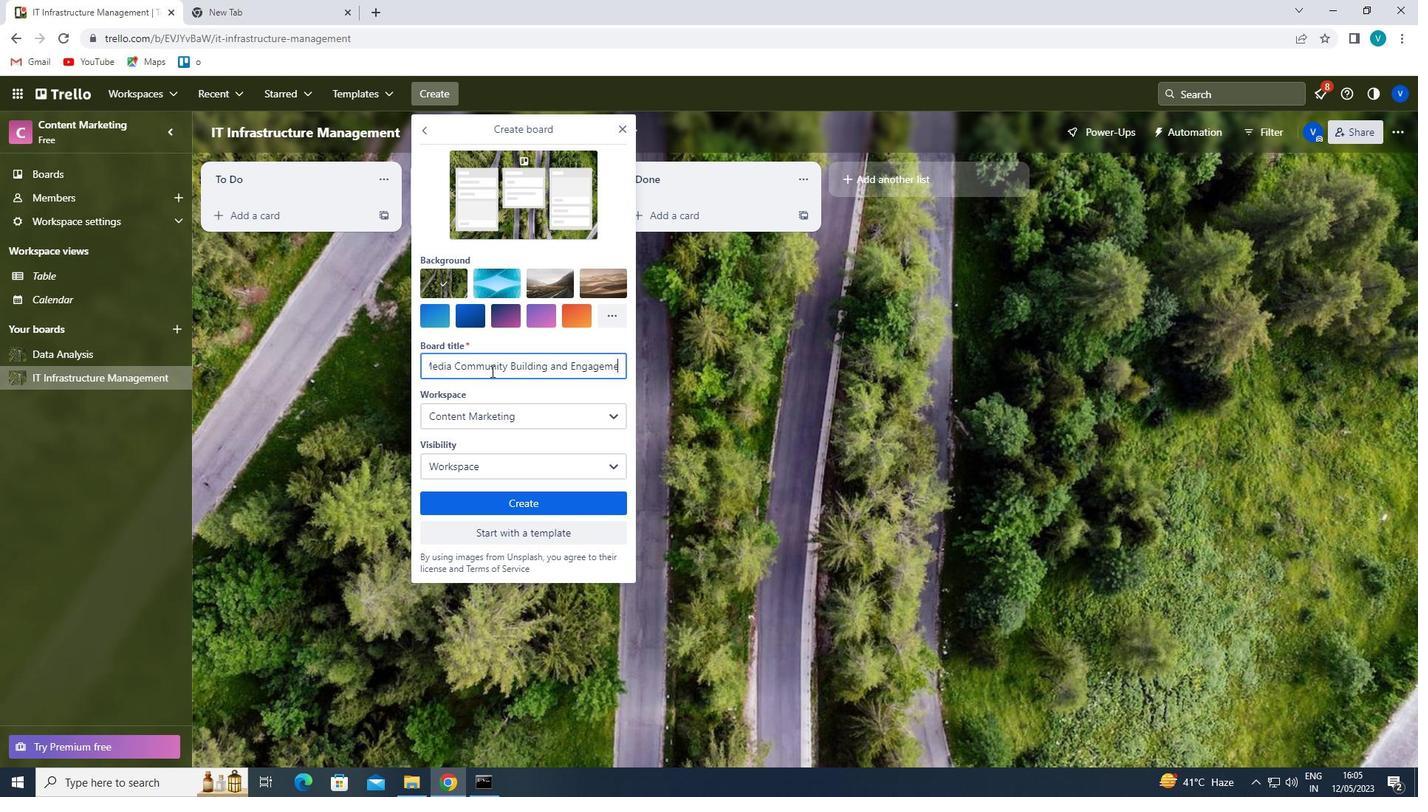 
Action: Mouse moved to (525, 500)
Screenshot: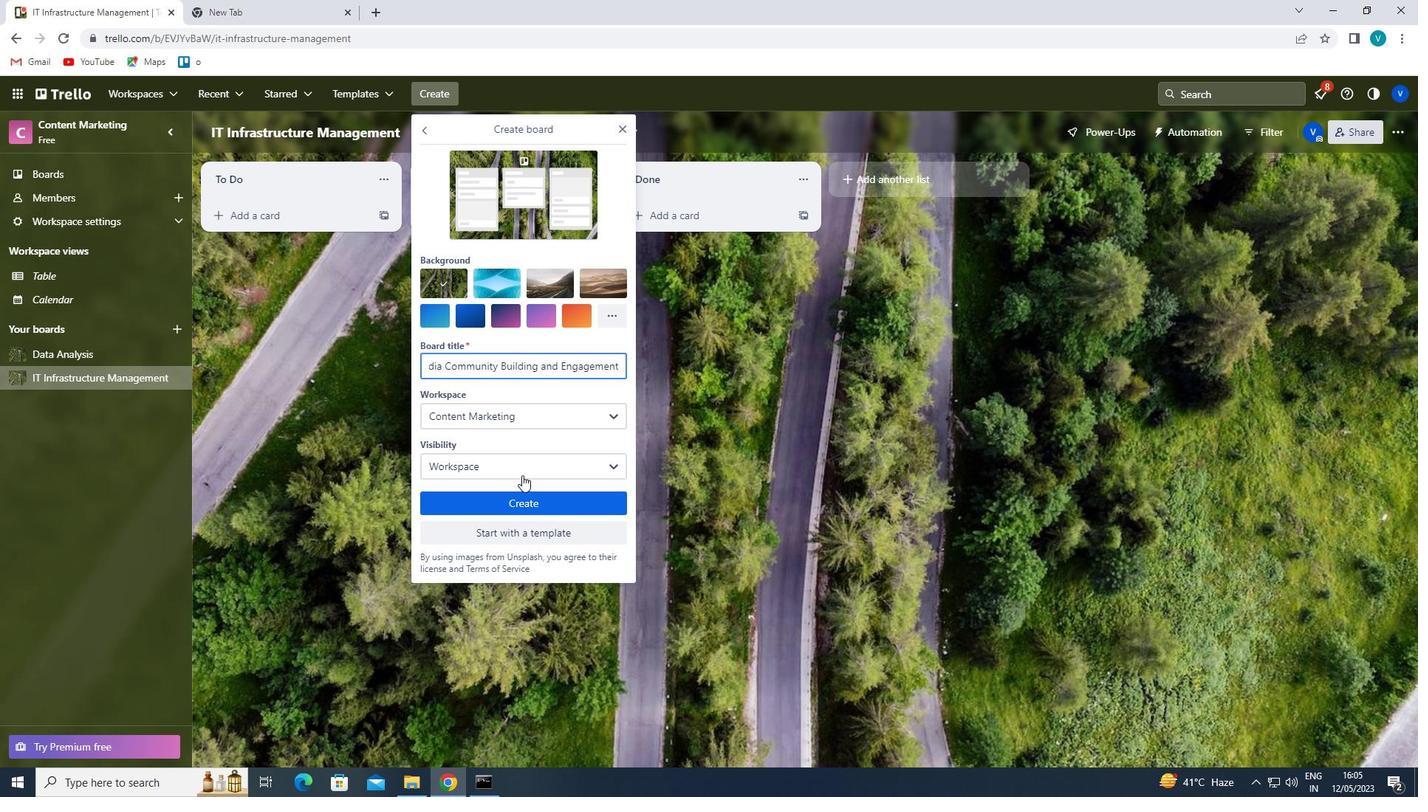 
Action: Mouse pressed left at (525, 500)
Screenshot: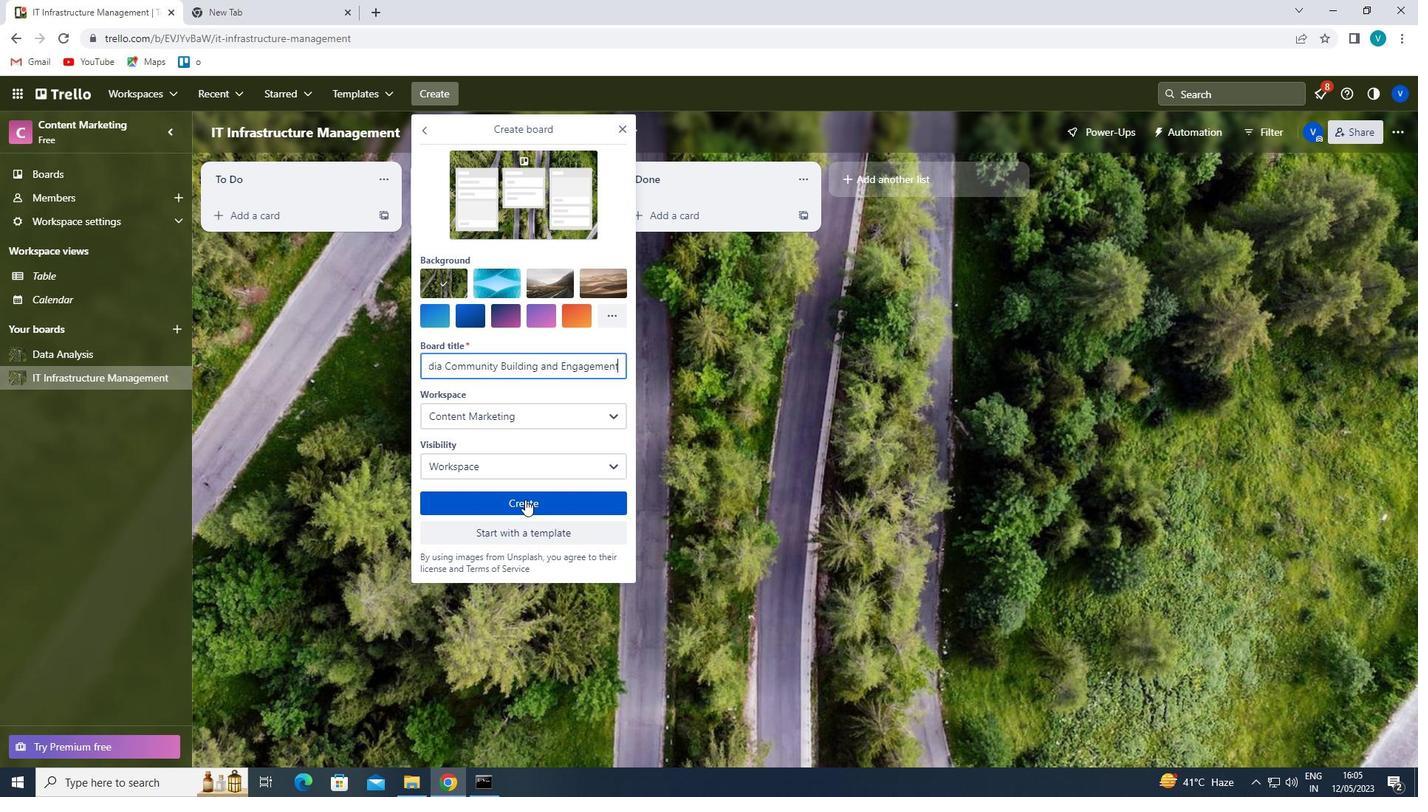 
Action: Mouse moved to (539, 494)
Screenshot: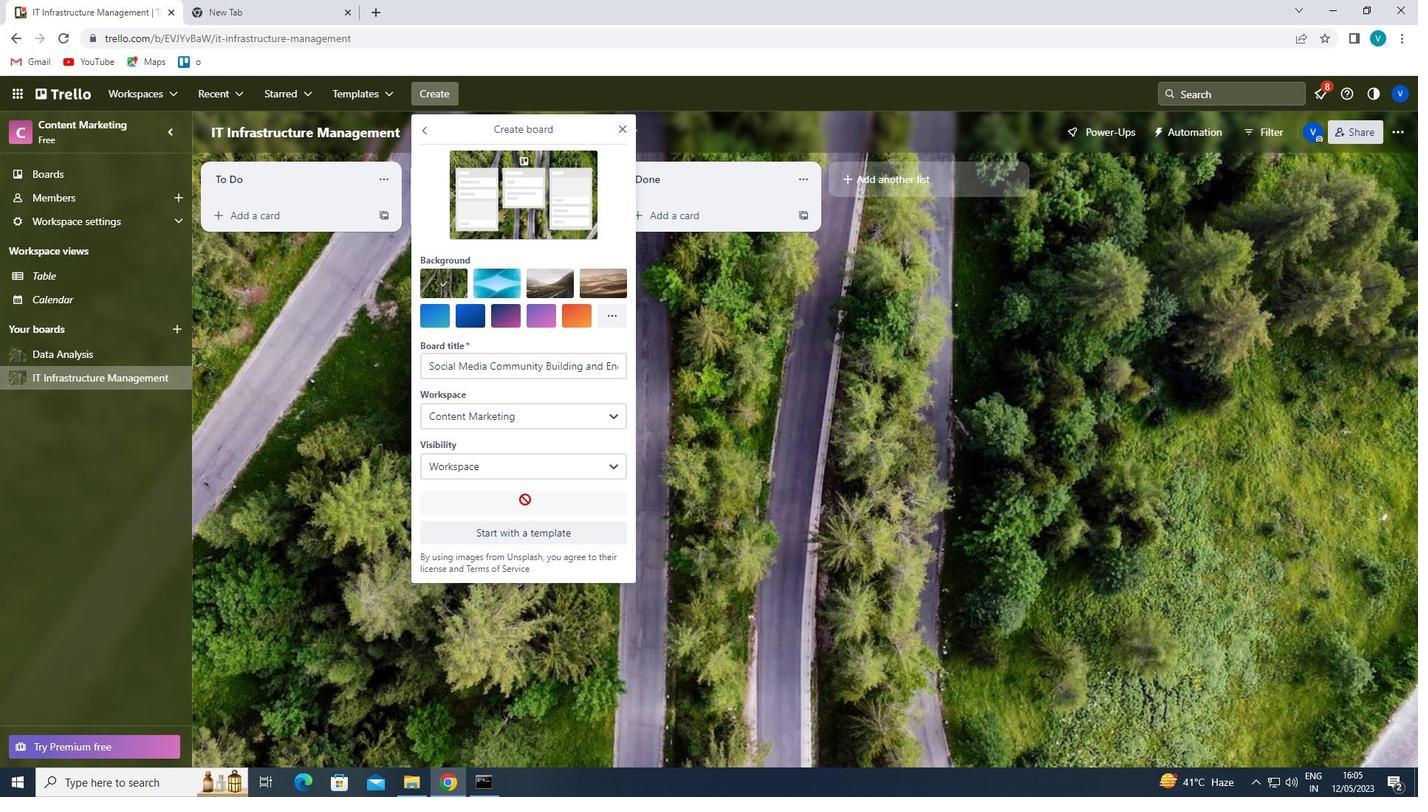 
